 Task: In the  document minutes.docx Insert page numer 'on top of the page' change page color to  'Light Brown'. Write company name: Ramsons
Action: Mouse moved to (293, 397)
Screenshot: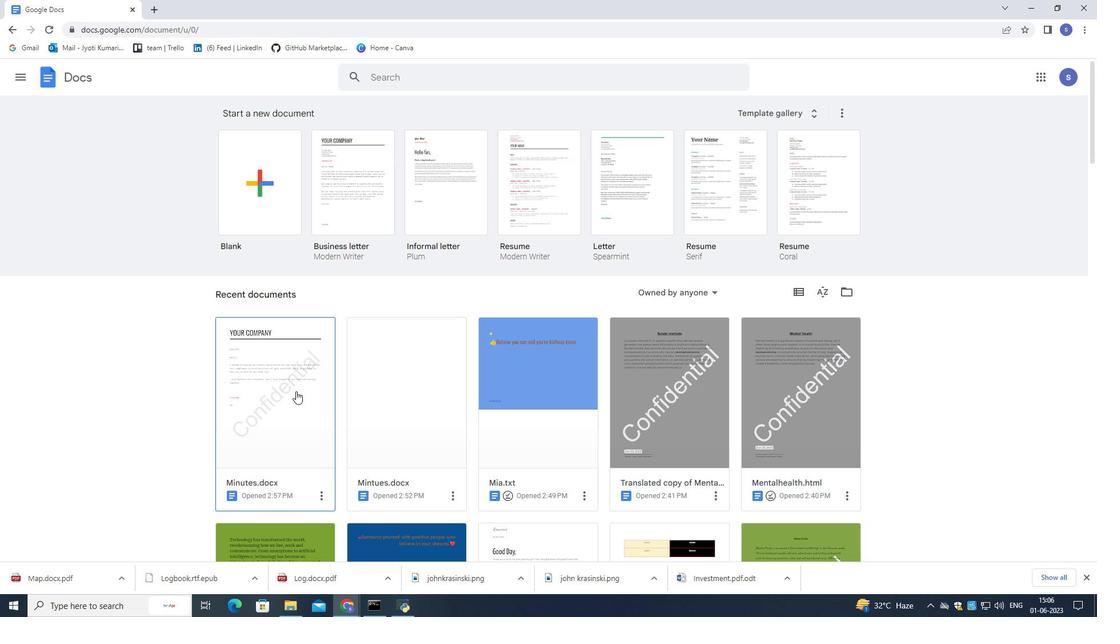 
Action: Mouse pressed left at (293, 397)
Screenshot: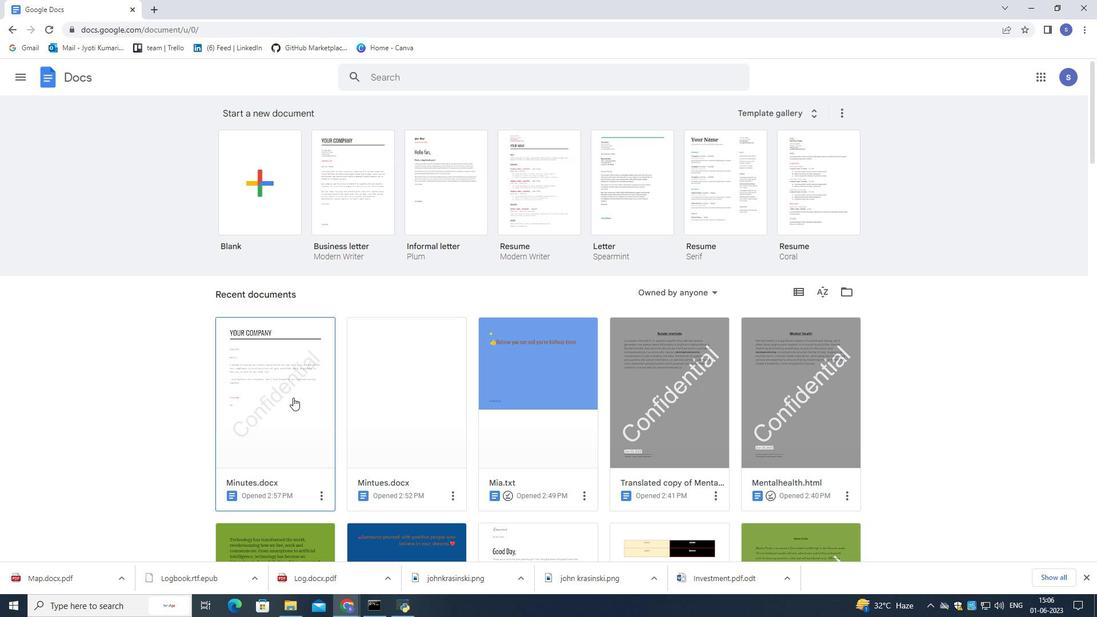 
Action: Mouse moved to (292, 397)
Screenshot: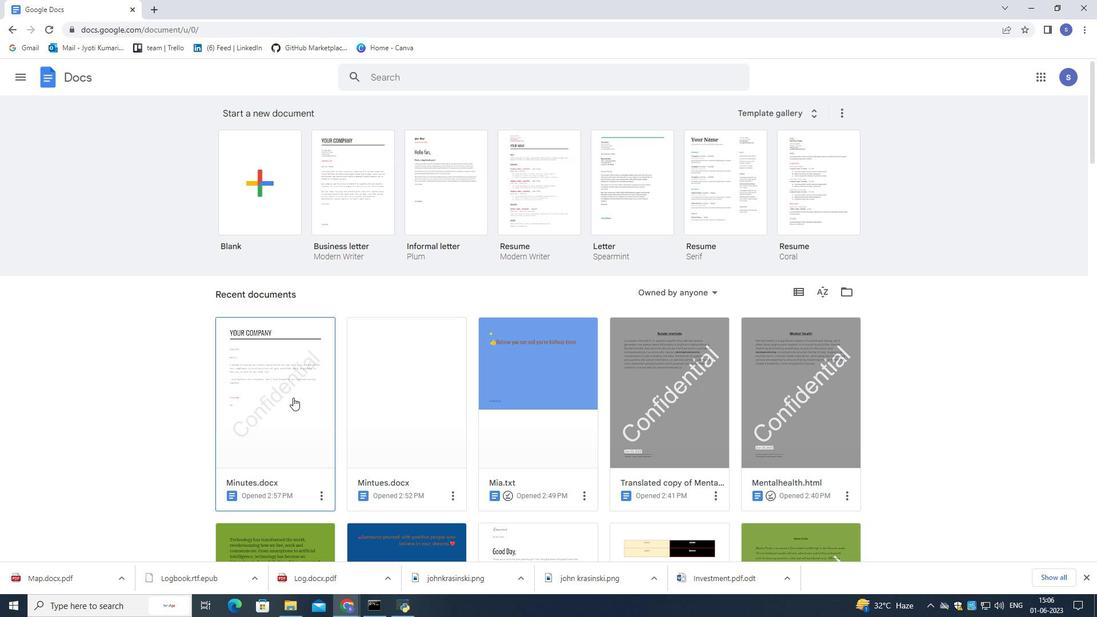 
Action: Mouse pressed left at (292, 397)
Screenshot: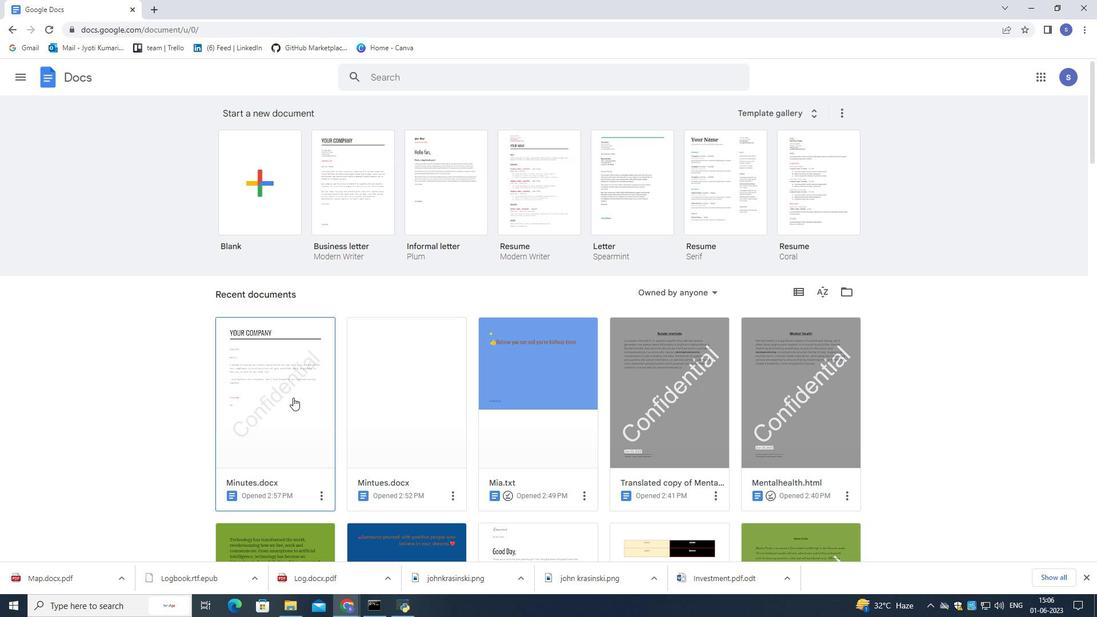 
Action: Mouse moved to (130, 81)
Screenshot: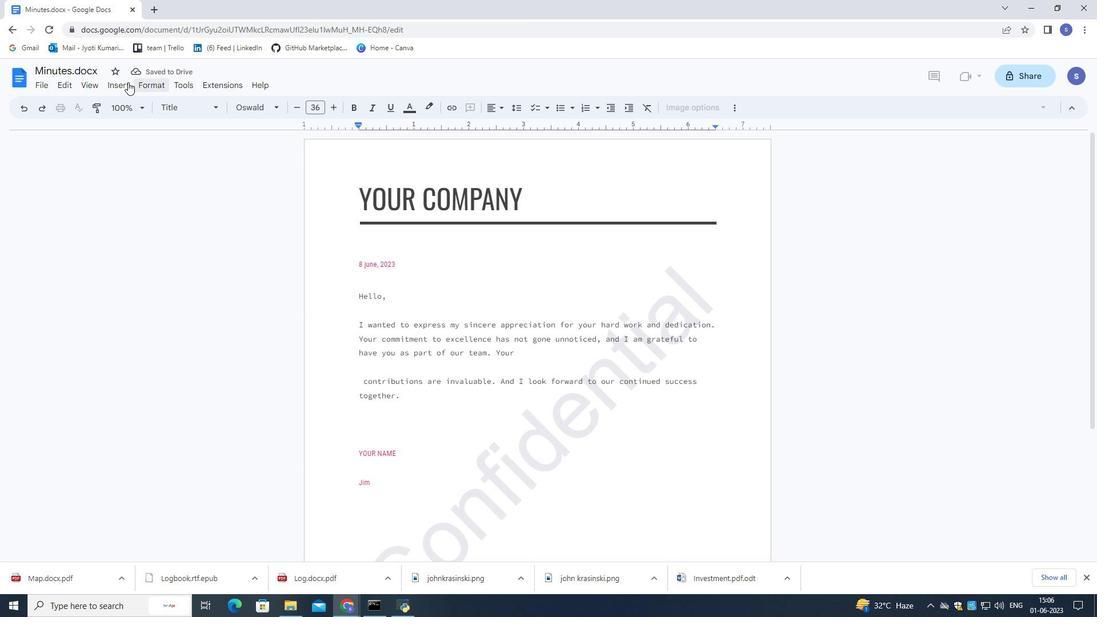 
Action: Mouse pressed left at (130, 81)
Screenshot: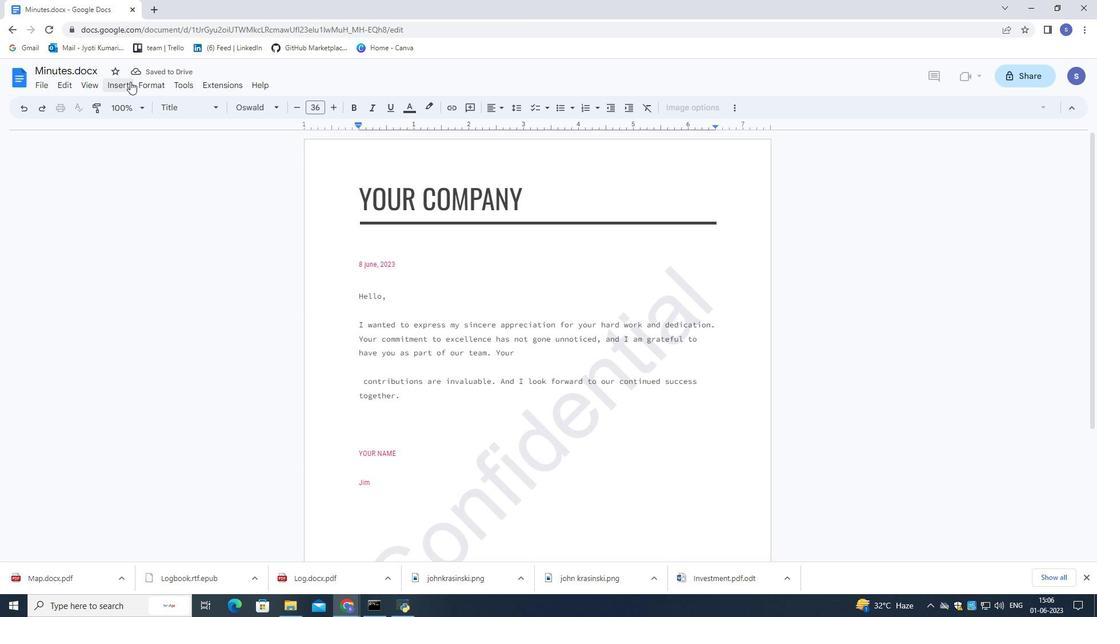 
Action: Mouse moved to (307, 414)
Screenshot: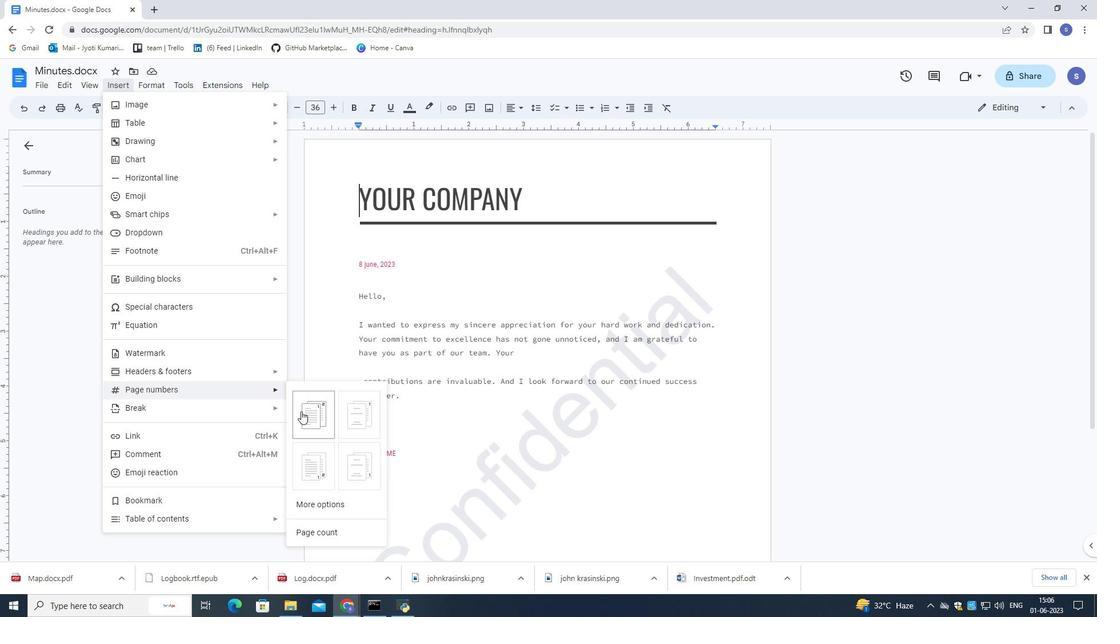 
Action: Mouse pressed left at (307, 414)
Screenshot: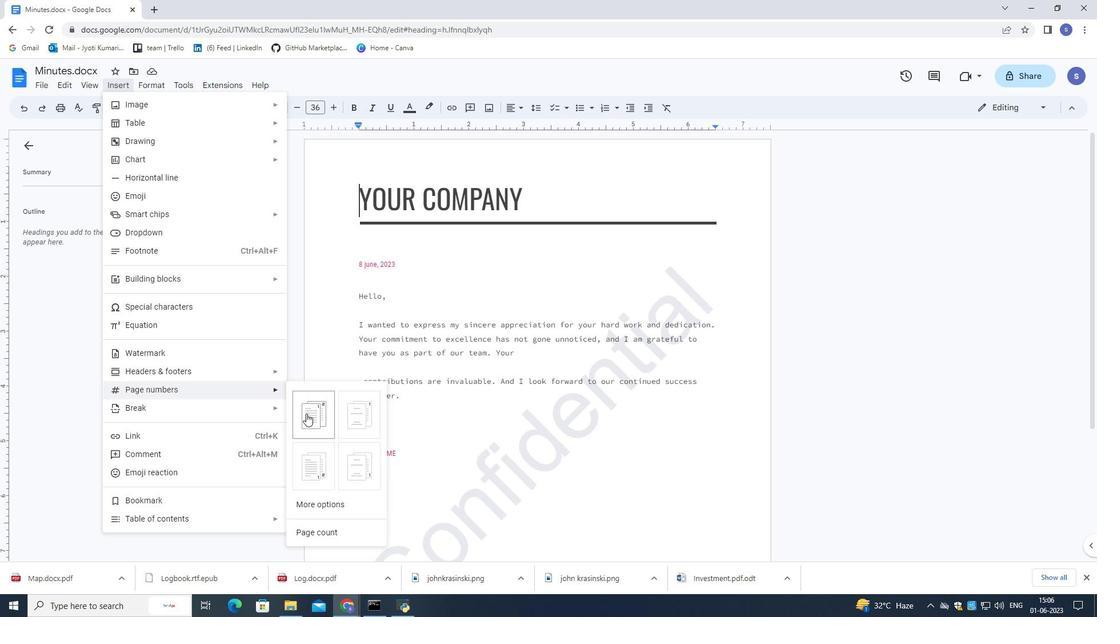 
Action: Mouse moved to (489, 324)
Screenshot: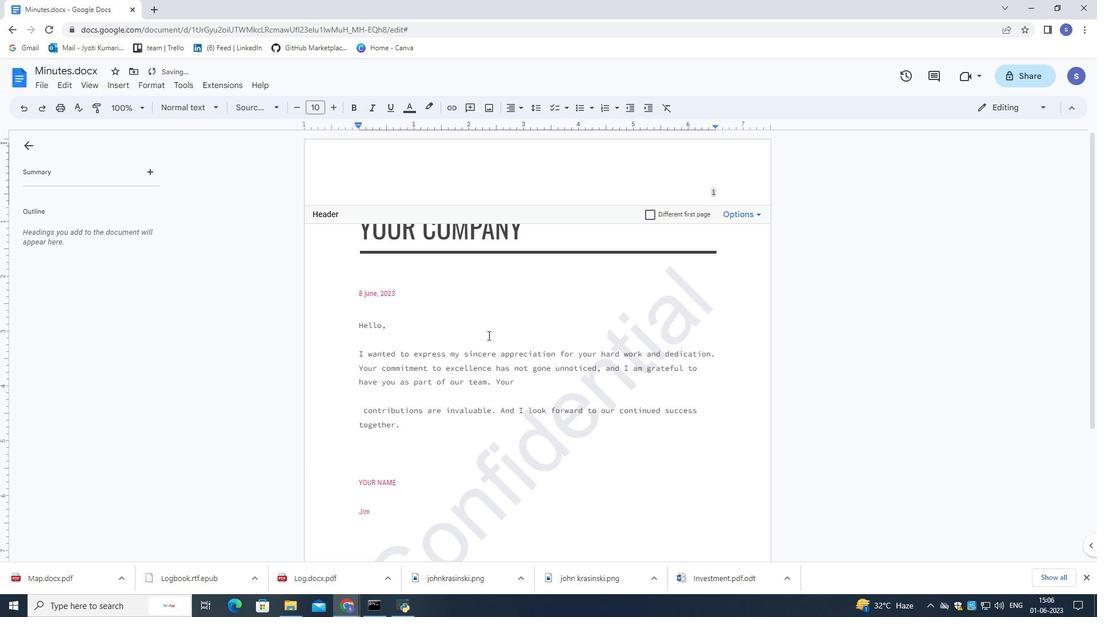 
Action: Mouse pressed left at (489, 324)
Screenshot: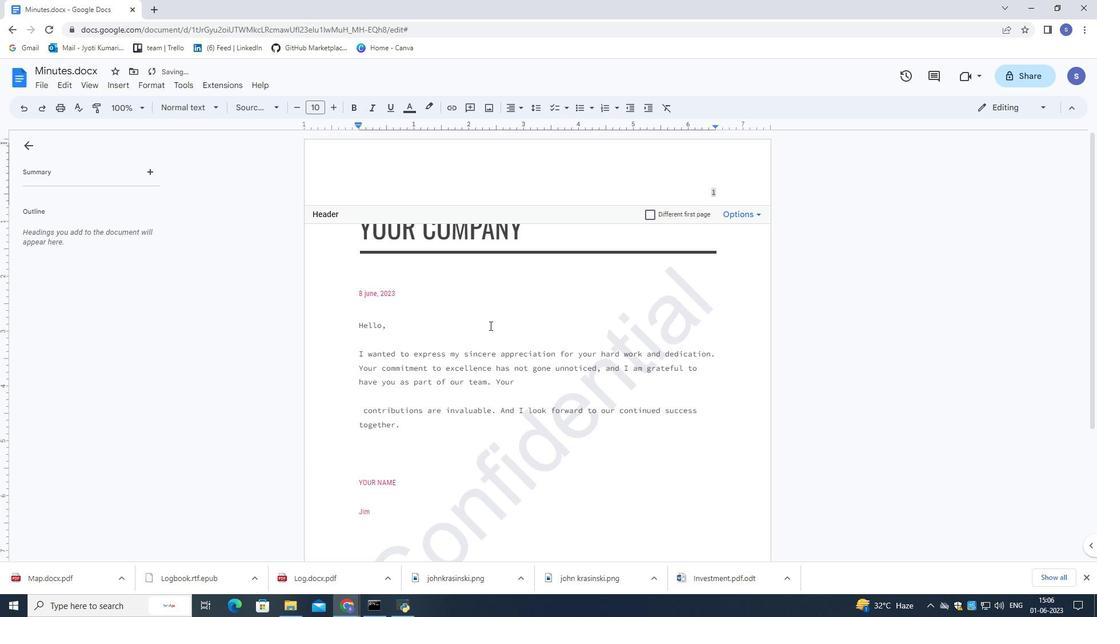 
Action: Mouse moved to (40, 86)
Screenshot: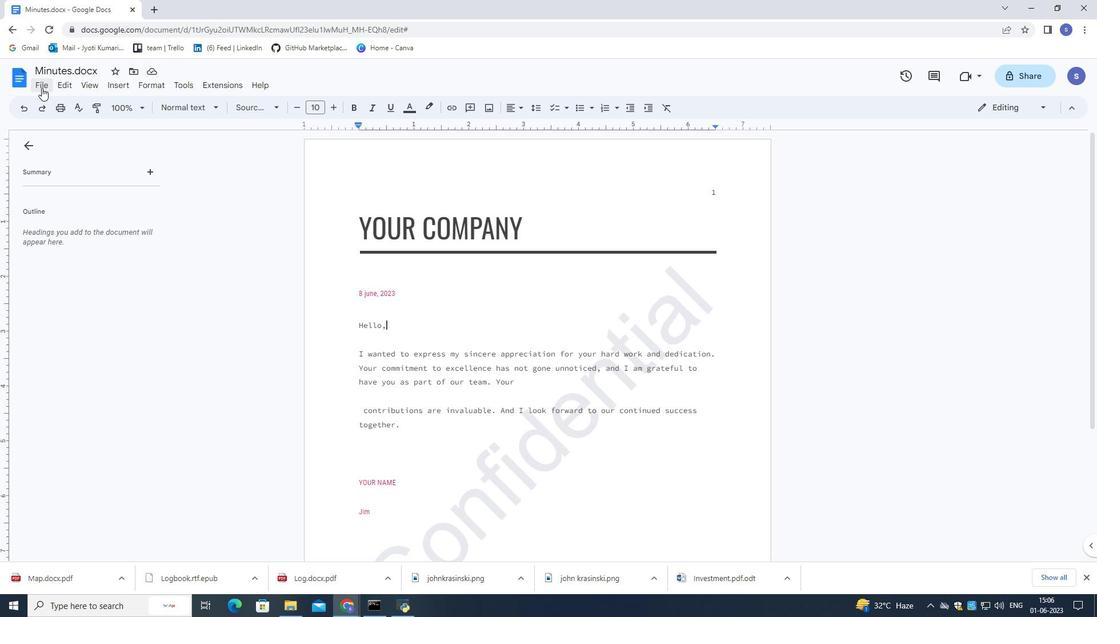 
Action: Mouse pressed left at (40, 86)
Screenshot: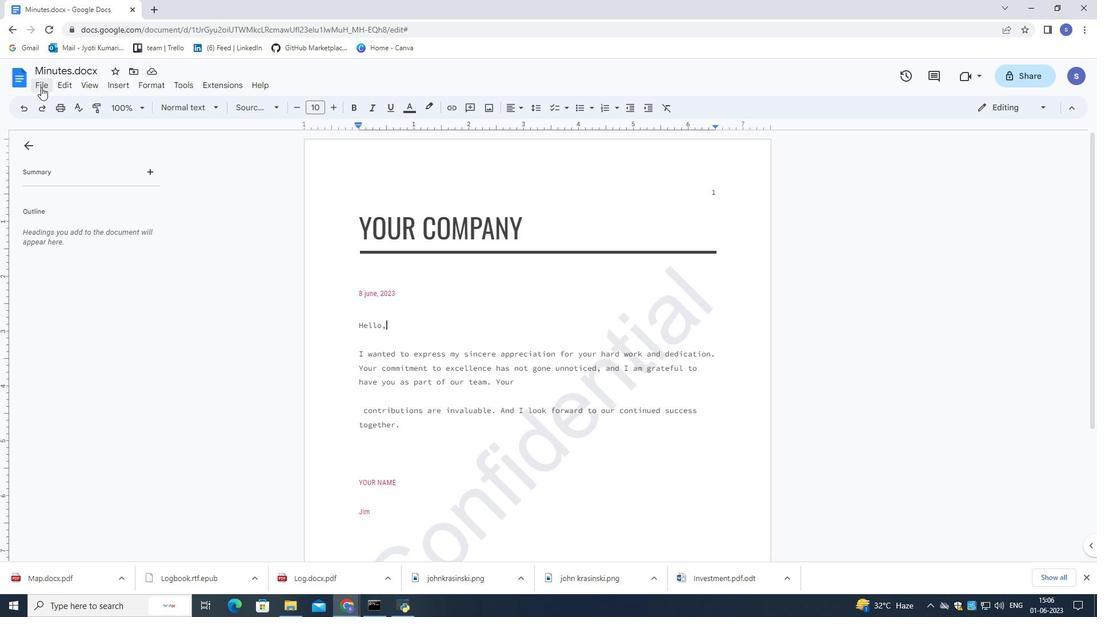 
Action: Mouse moved to (85, 398)
Screenshot: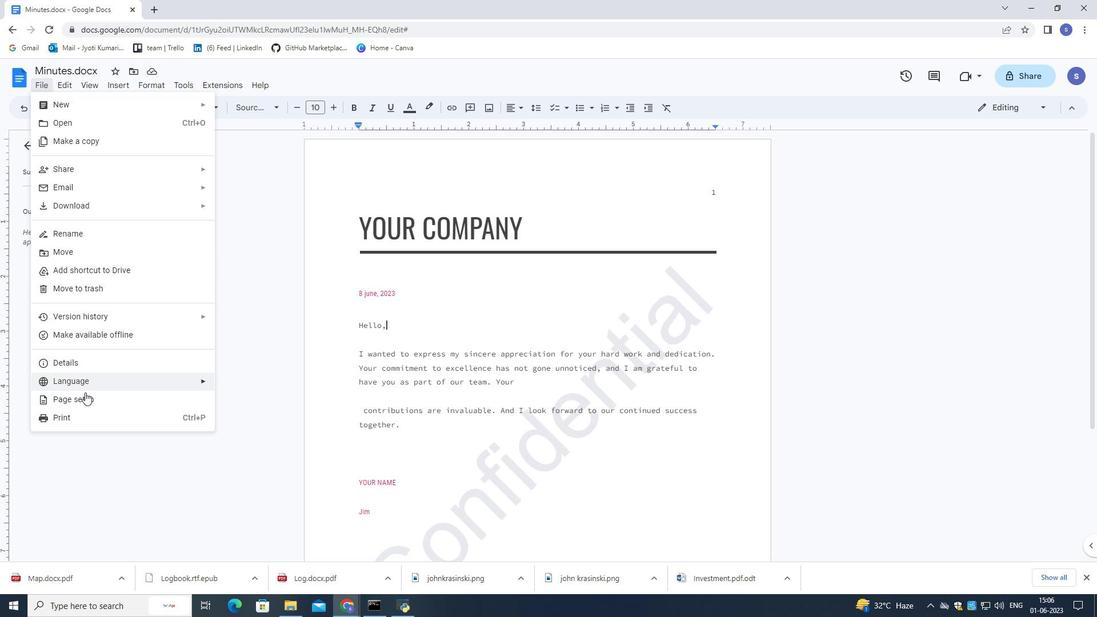 
Action: Mouse pressed left at (85, 398)
Screenshot: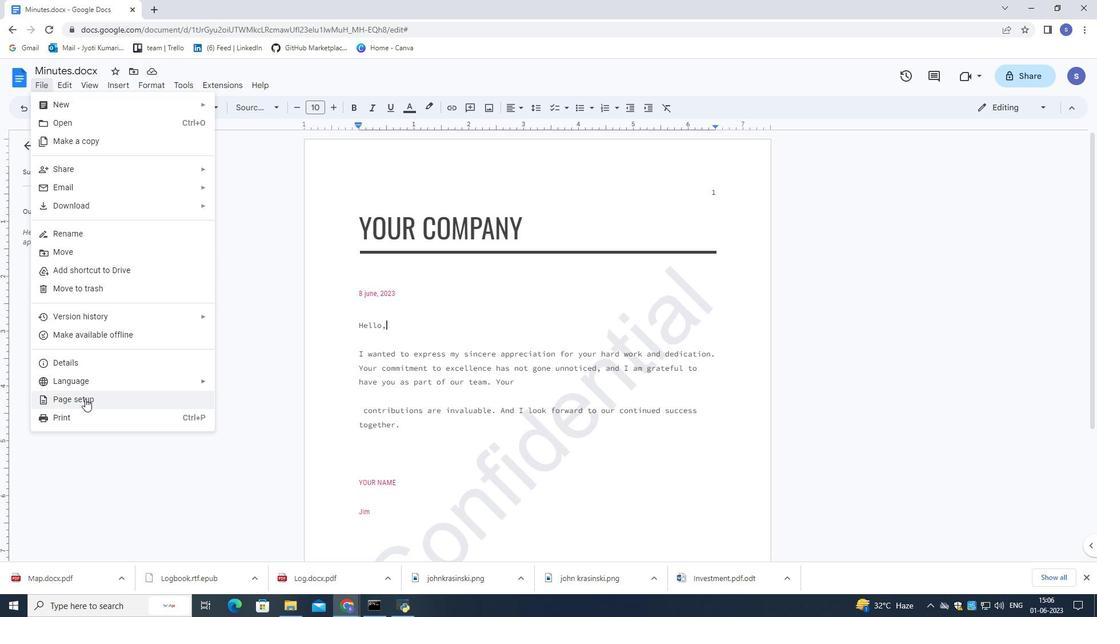 
Action: Mouse pressed left at (85, 398)
Screenshot: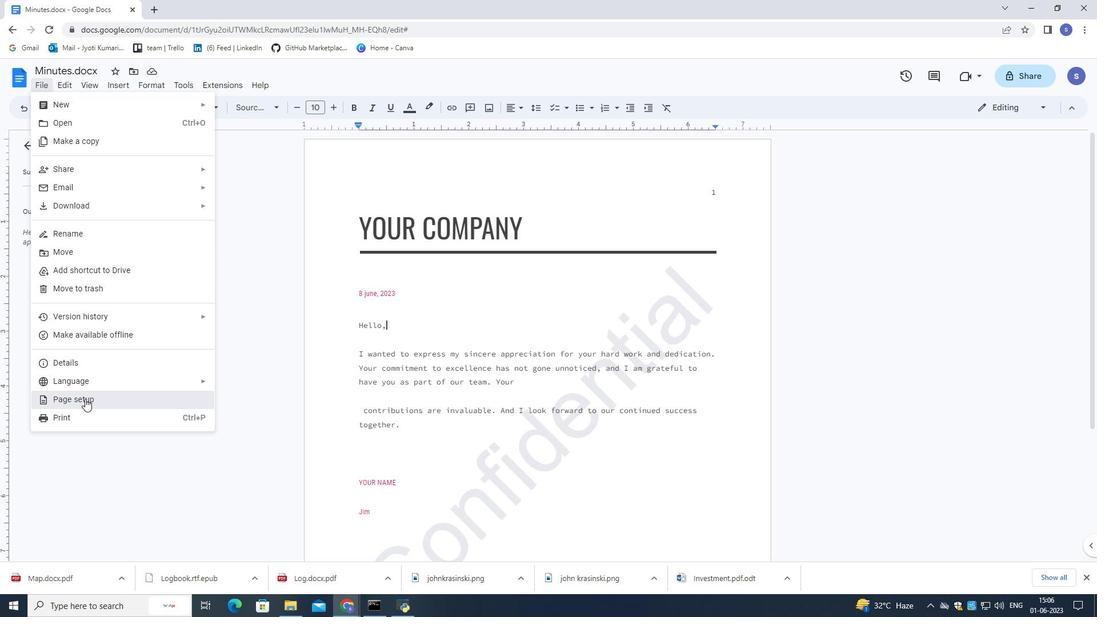 
Action: Mouse moved to (453, 381)
Screenshot: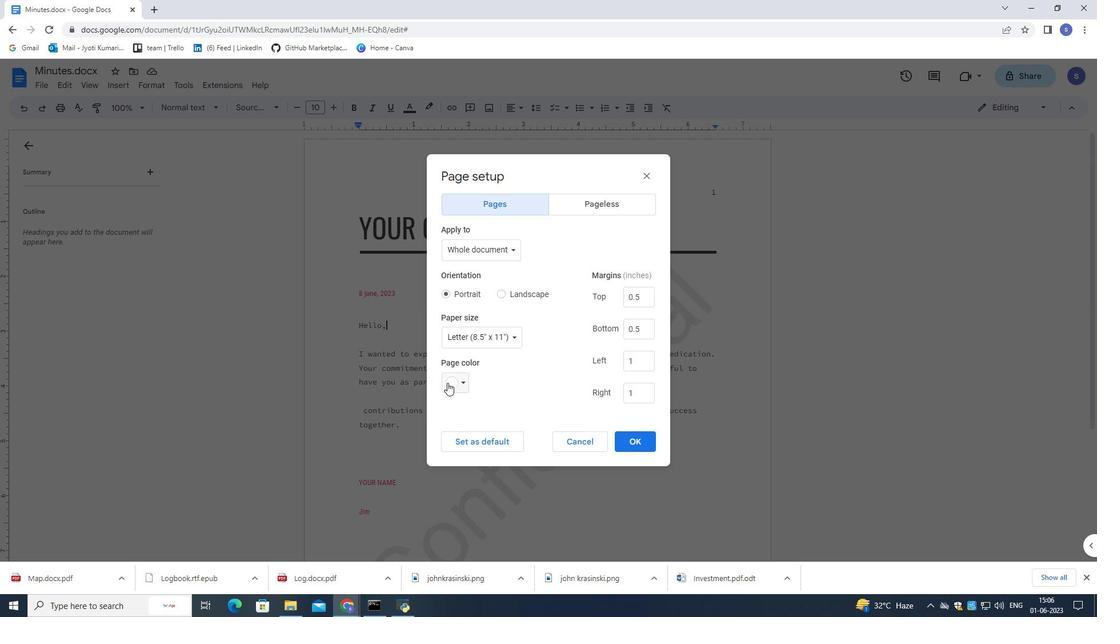 
Action: Mouse pressed left at (453, 381)
Screenshot: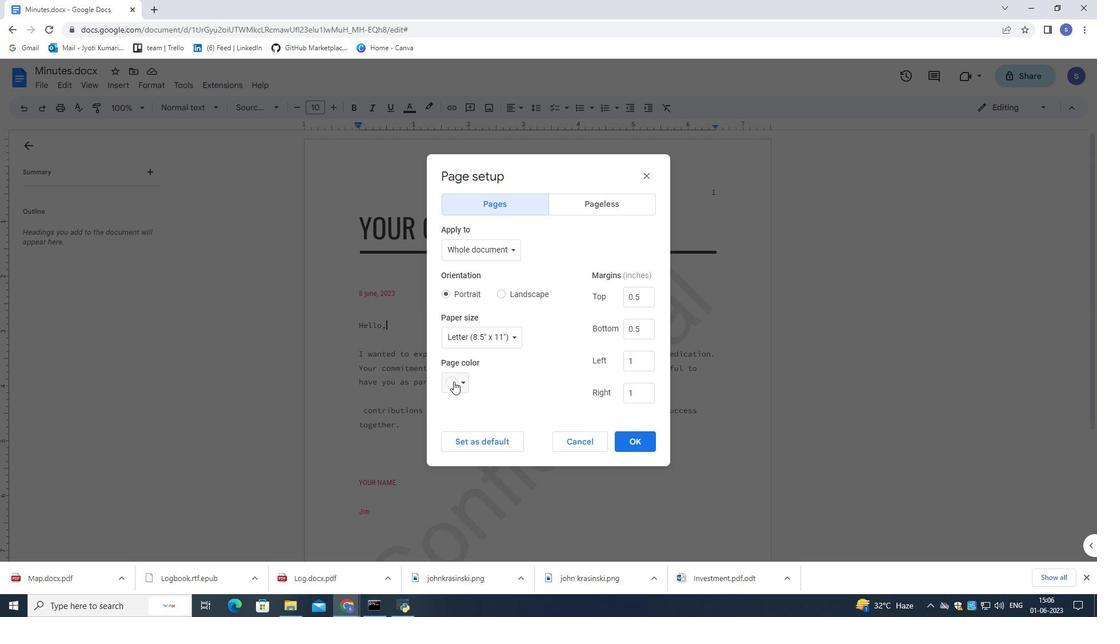 
Action: Mouse moved to (492, 508)
Screenshot: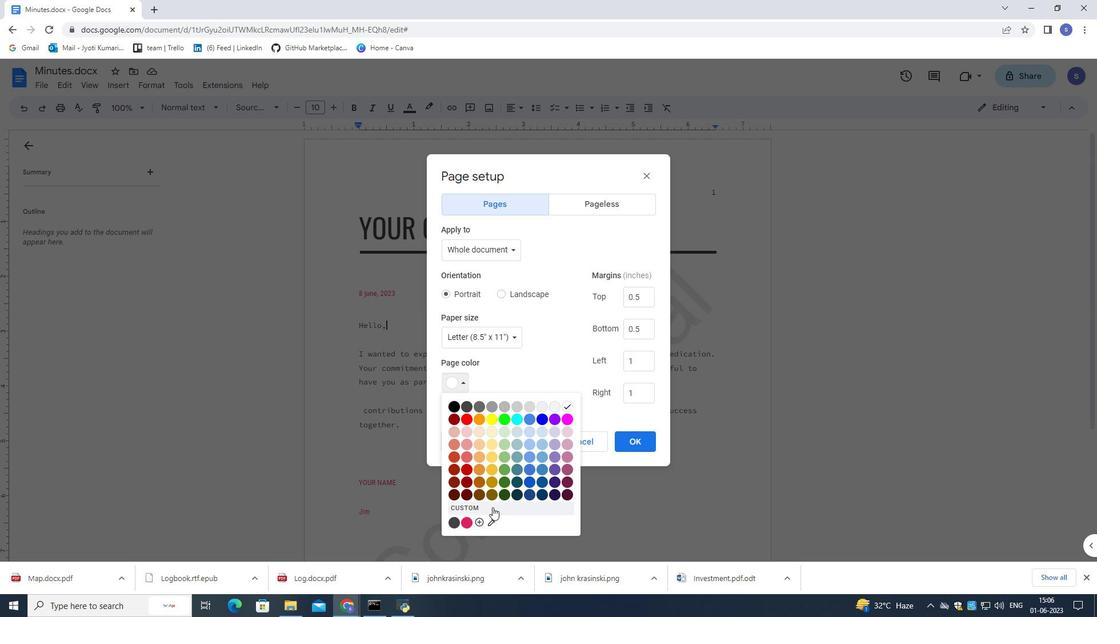 
Action: Mouse pressed left at (492, 508)
Screenshot: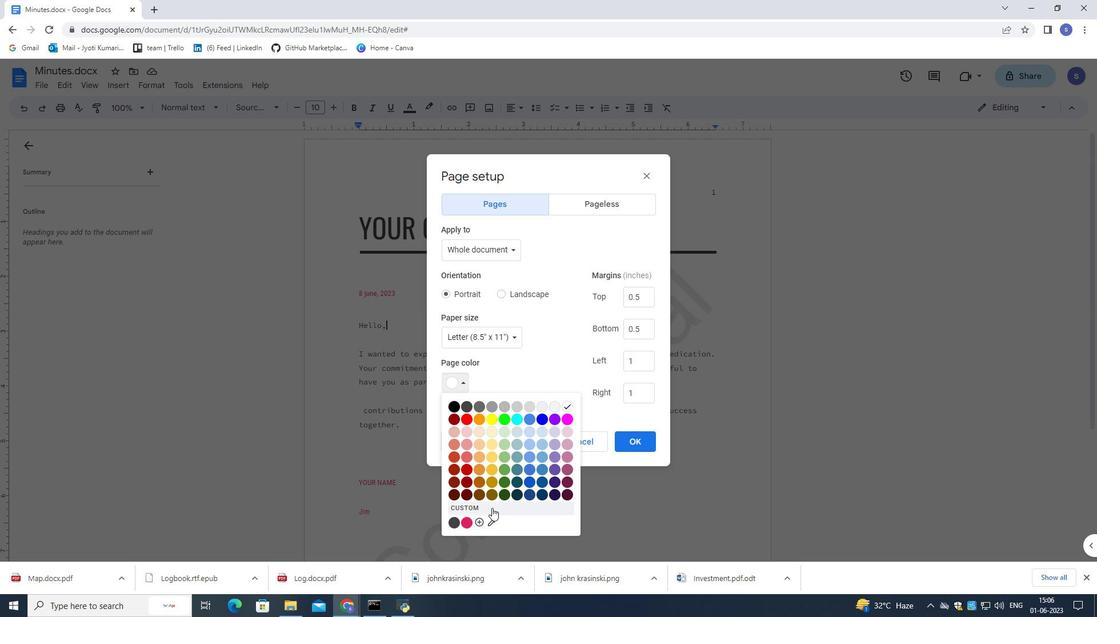 
Action: Mouse moved to (560, 320)
Screenshot: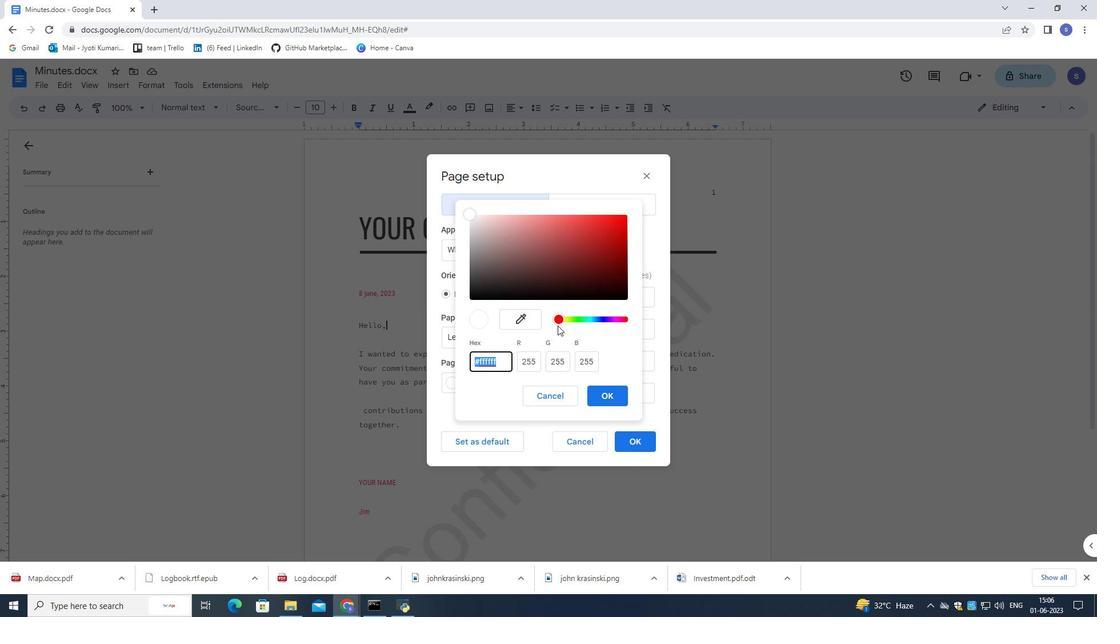 
Action: Mouse pressed left at (560, 320)
Screenshot: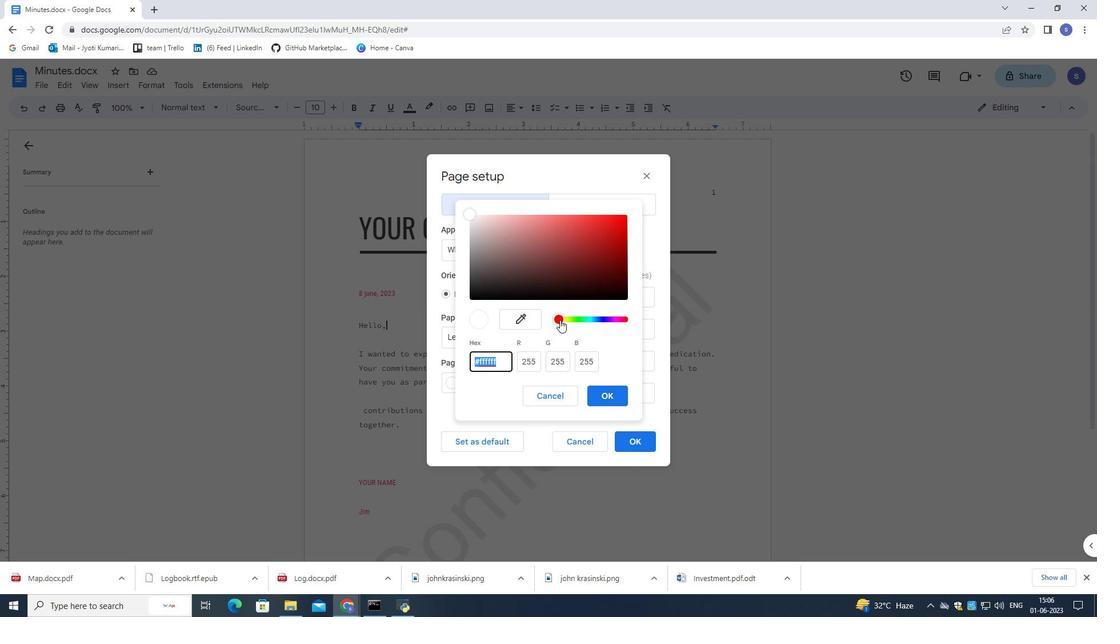 
Action: Mouse moved to (612, 247)
Screenshot: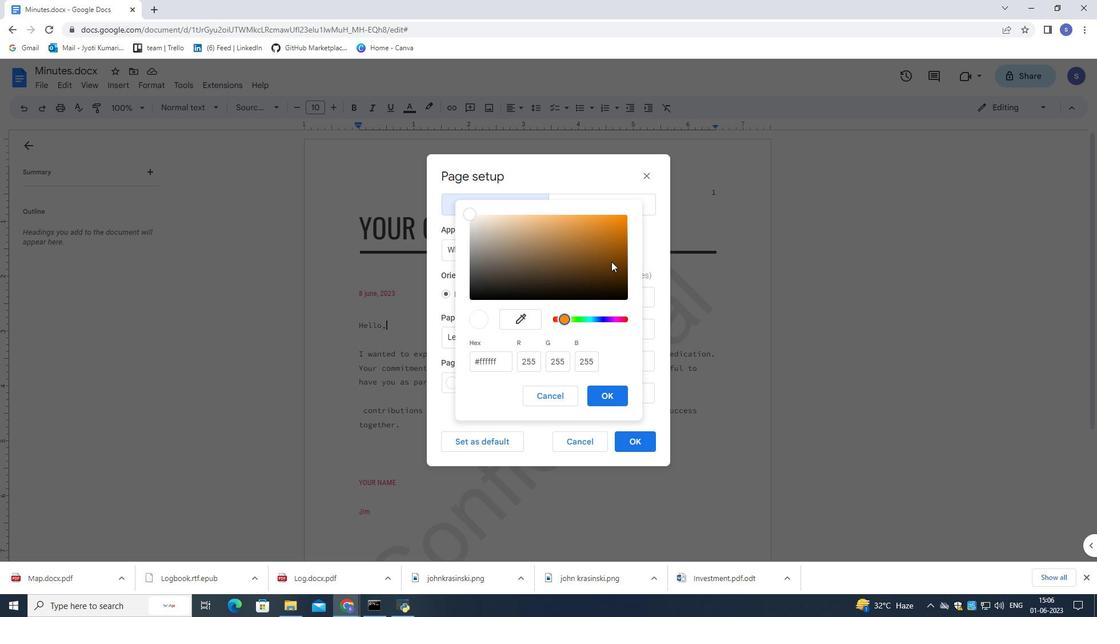 
Action: Mouse pressed left at (612, 247)
Screenshot: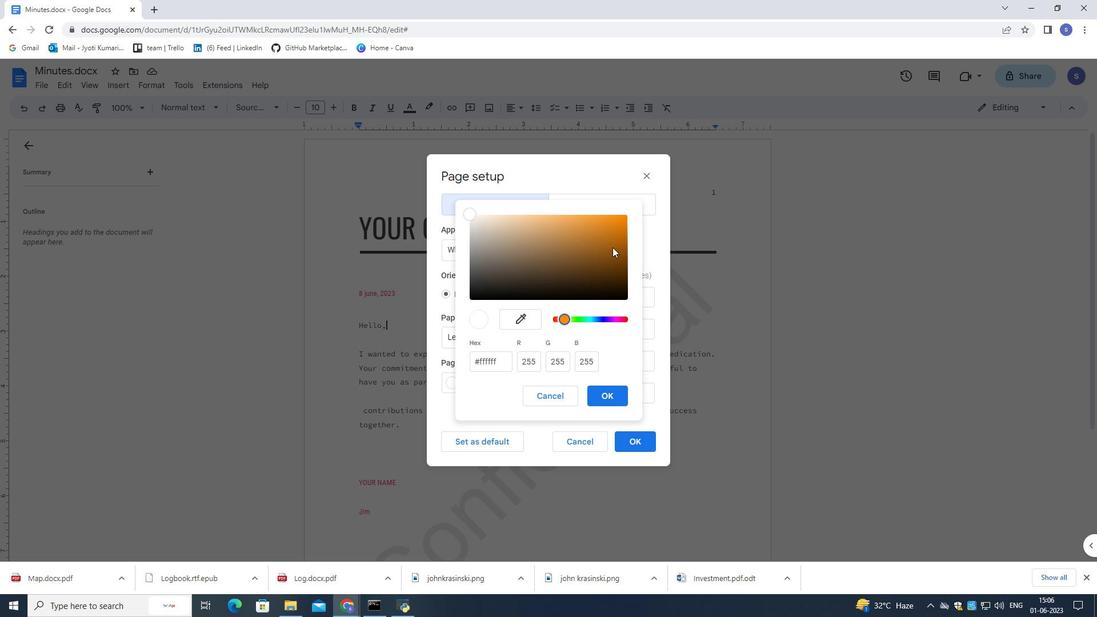 
Action: Mouse moved to (612, 398)
Screenshot: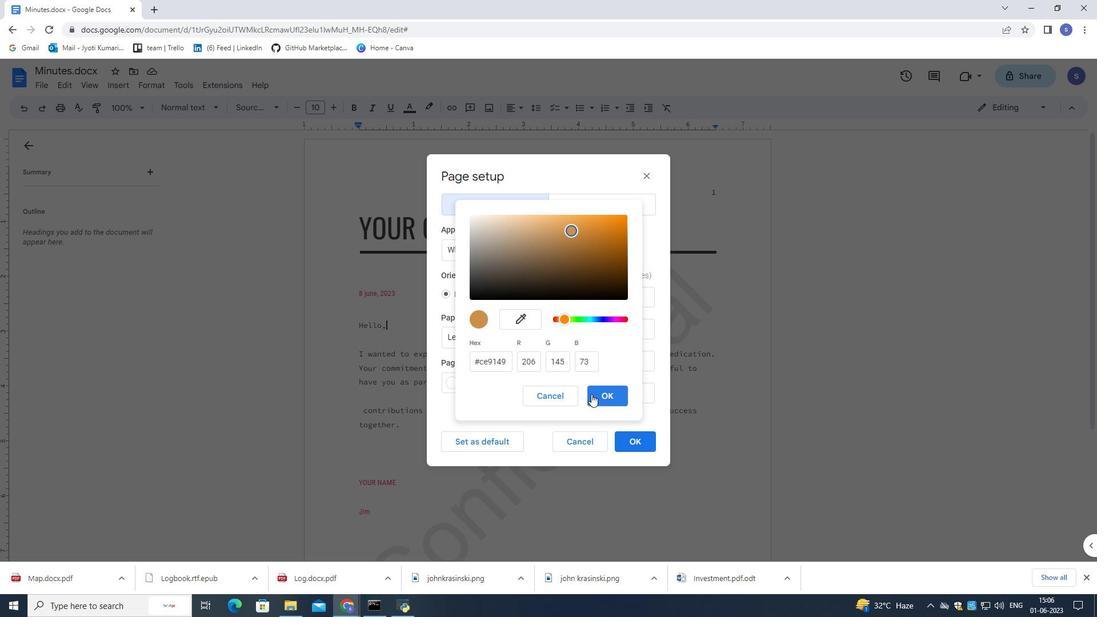 
Action: Mouse pressed left at (612, 398)
Screenshot: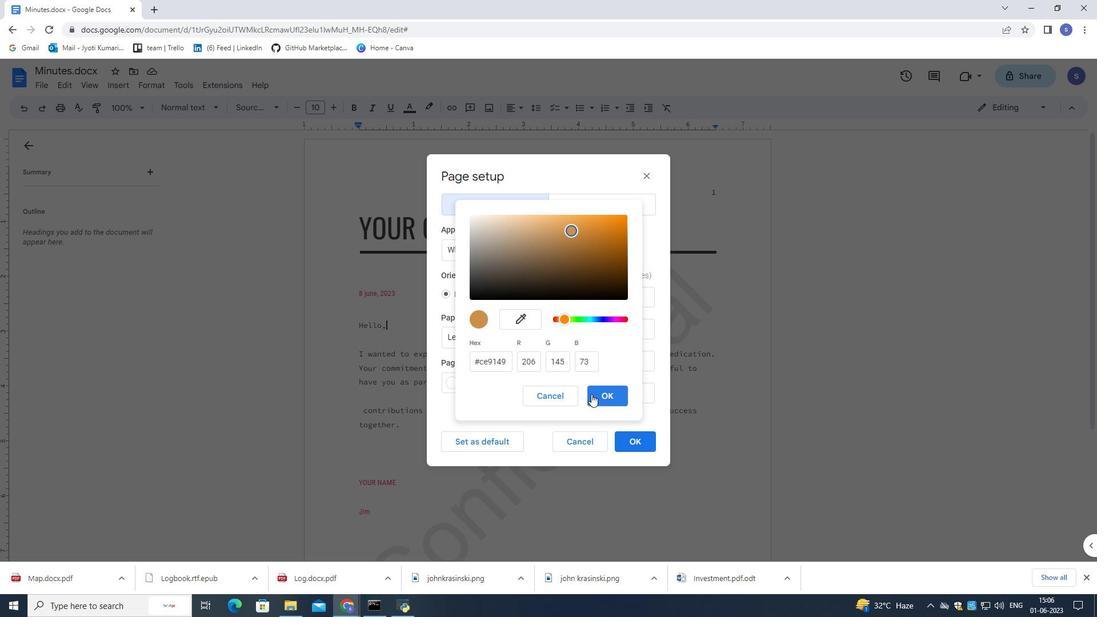 
Action: Mouse moved to (640, 442)
Screenshot: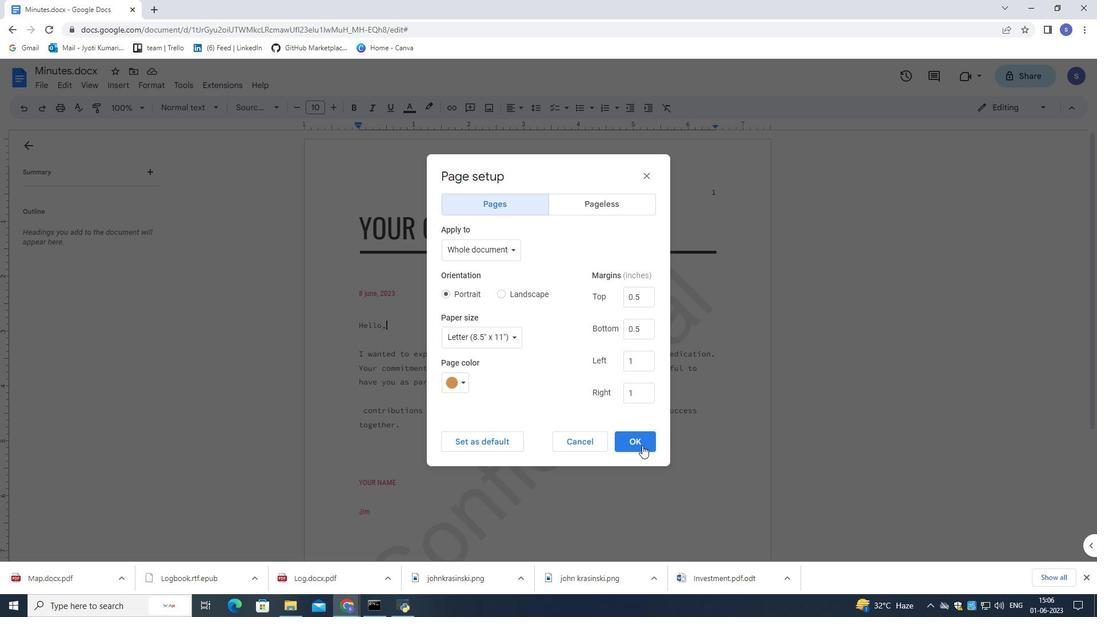 
Action: Mouse pressed left at (640, 442)
Screenshot: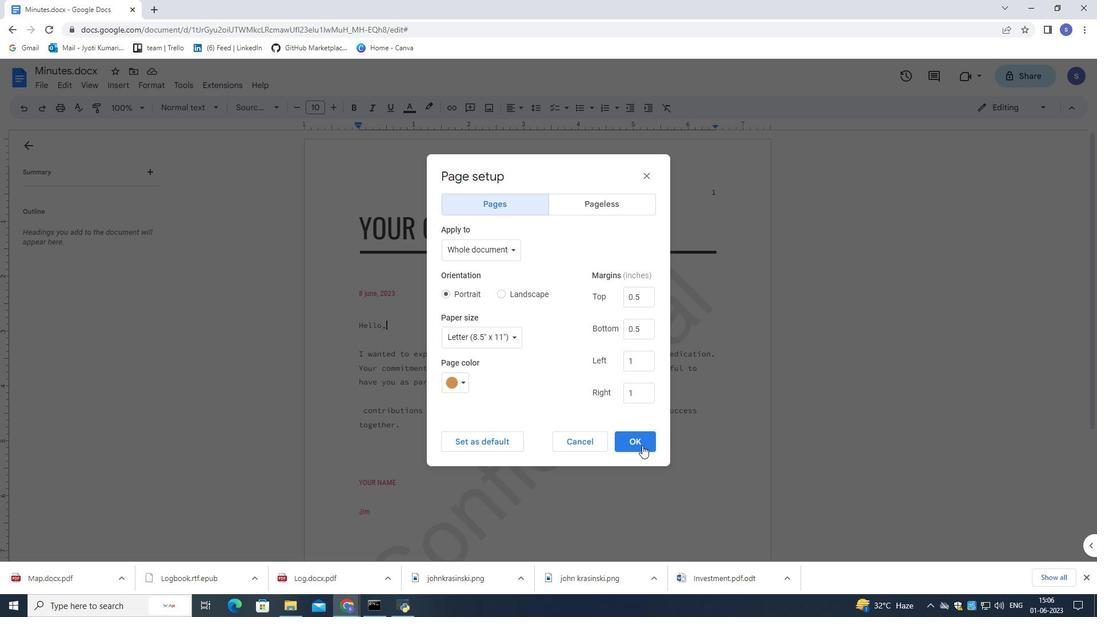 
Action: Mouse moved to (534, 225)
Screenshot: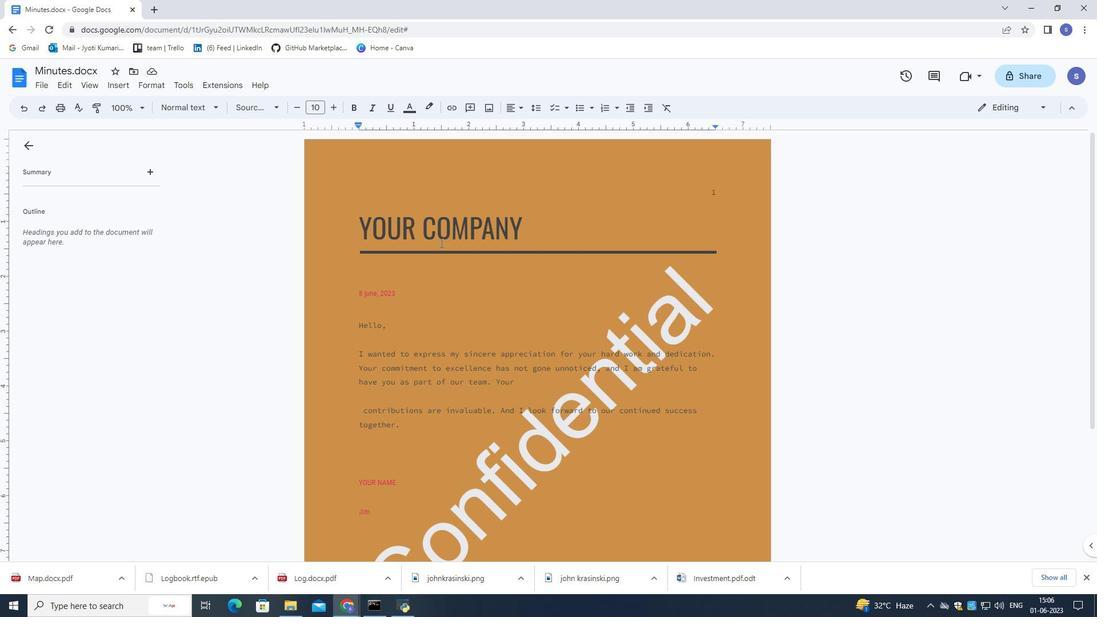 
Action: Mouse pressed left at (534, 225)
Screenshot: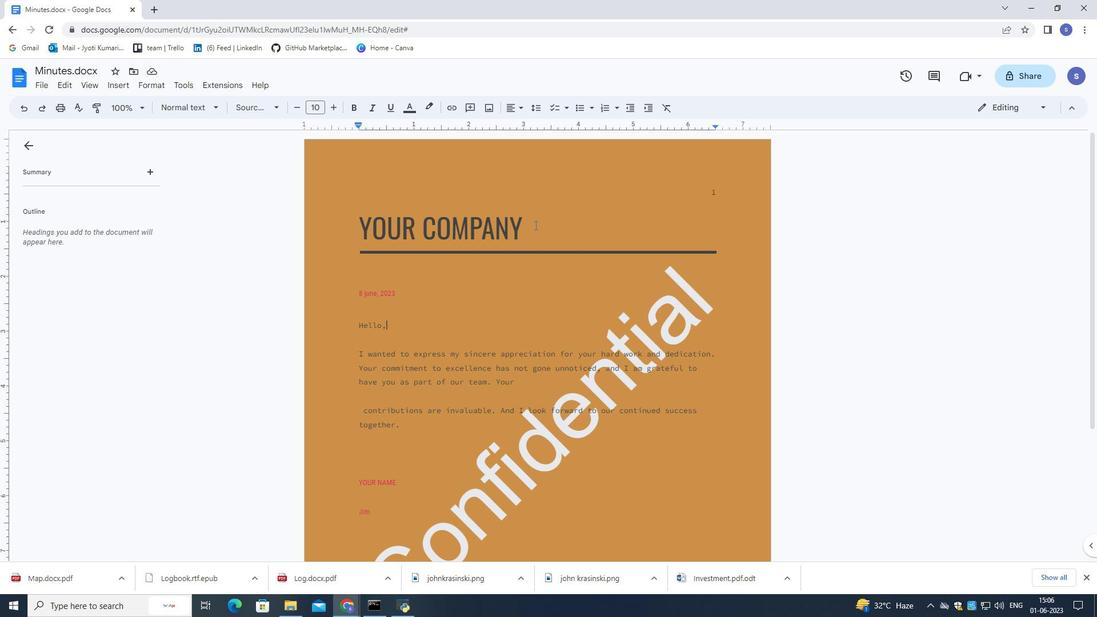 
Action: Mouse pressed left at (534, 225)
Screenshot: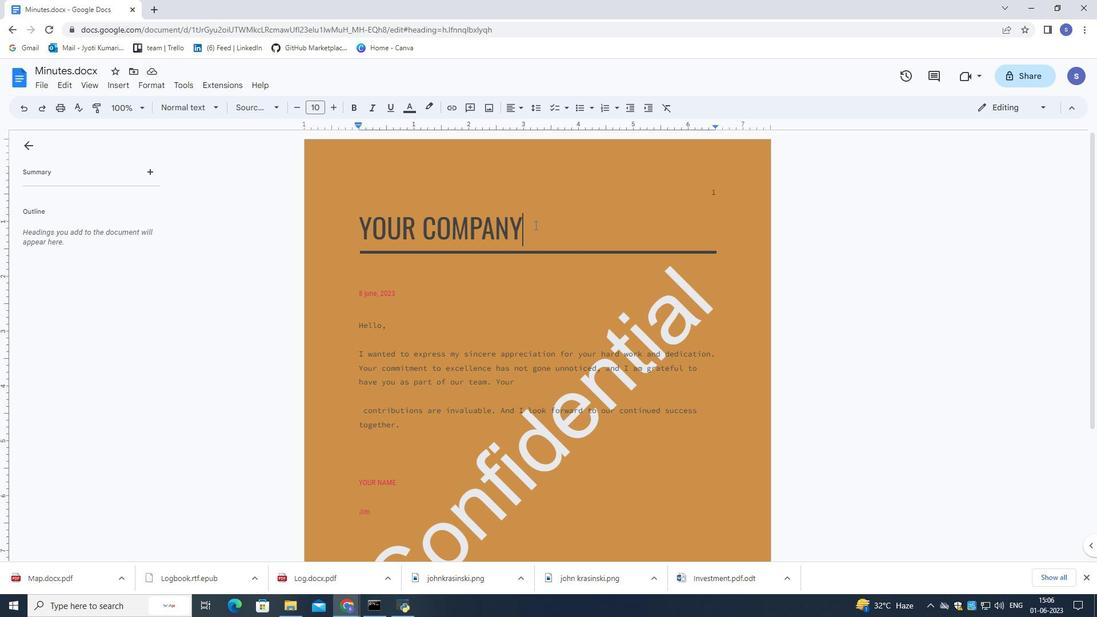 
Action: Mouse pressed left at (534, 225)
Screenshot: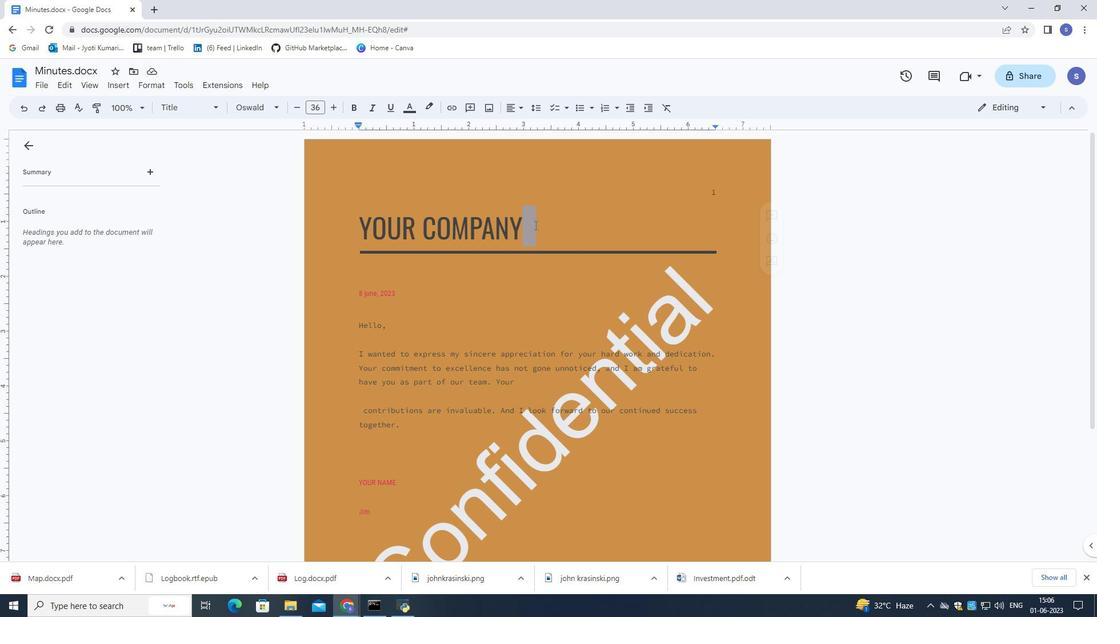 
Action: Mouse moved to (537, 220)
Screenshot: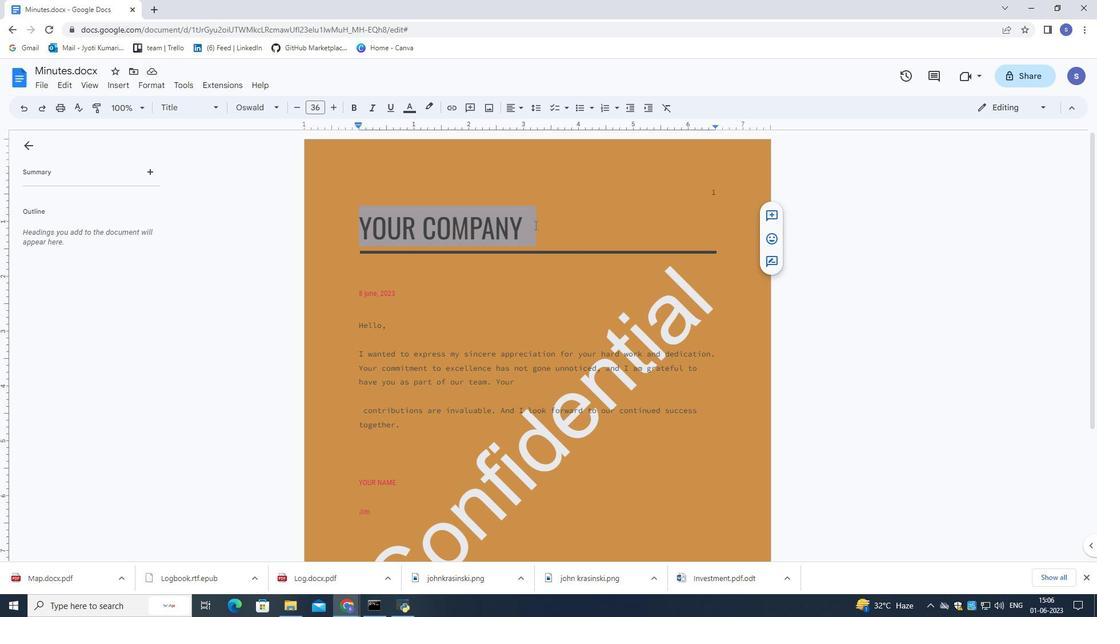 
Action: Key pressed <Key.shift>Ramsons<Key.left><Key.left><Key.right><Key.right><Key.backspace><Key.backspace><Key.backspace><Key.backspace><Key.backspace><Key.backspace><Key.backspace><Key.backspace><Key.backspace><Key.backspace><Key.backspace><Key.backspace><Key.backspace><Key.backspace><Key.backspace><Key.backspace>r<Key.caps_lock>AMSONS
Screenshot: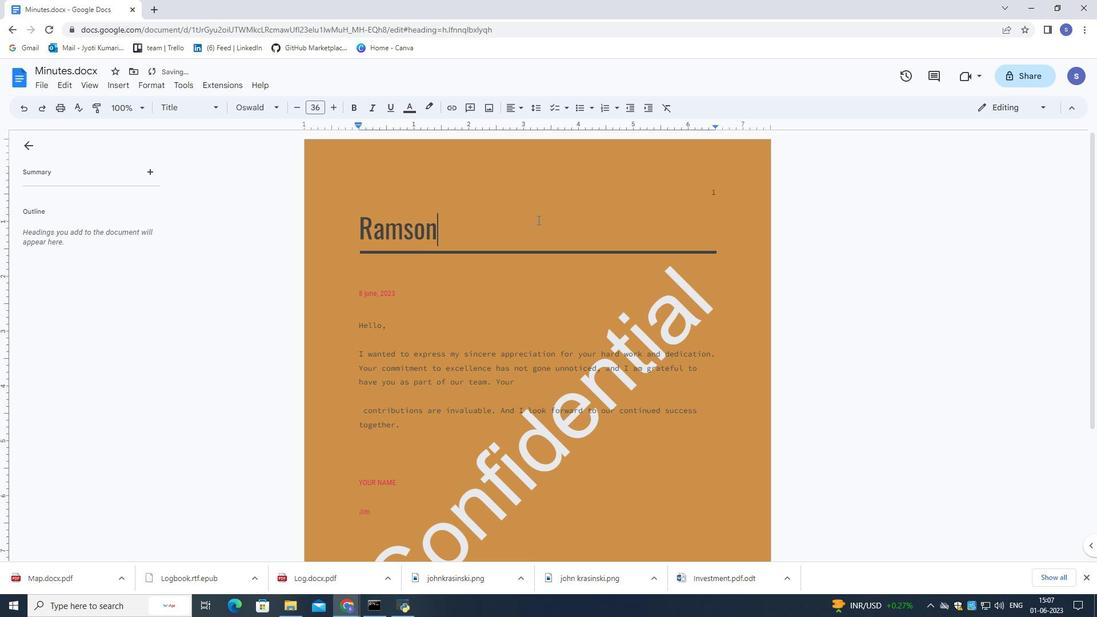 
Action: Mouse moved to (570, 158)
Screenshot: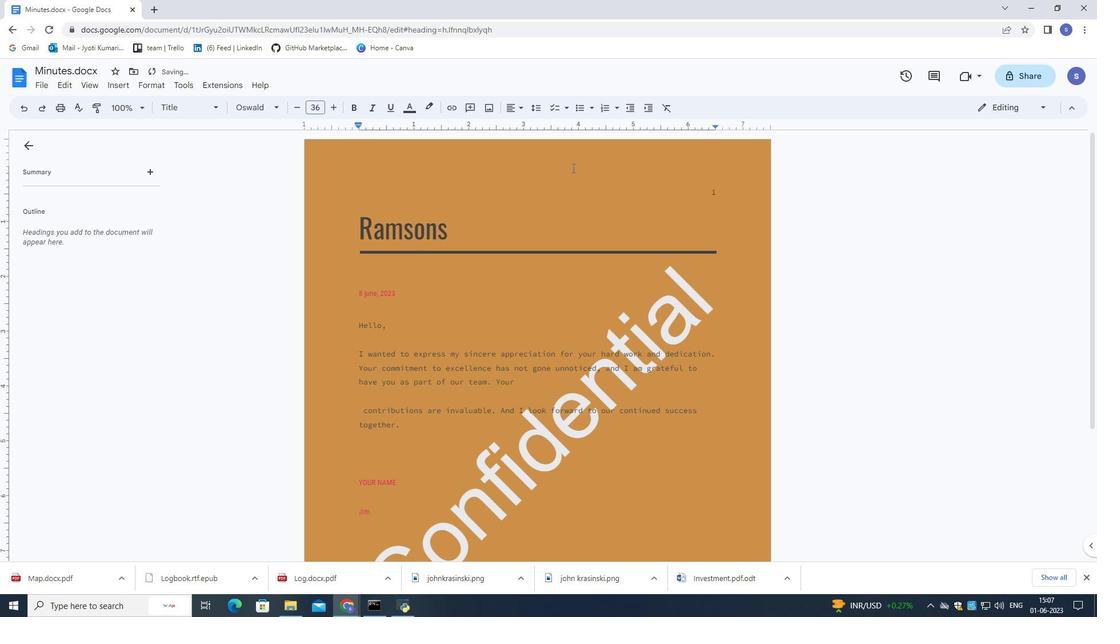 
Action: Mouse scrolled (570, 158) with delta (0, 0)
Screenshot: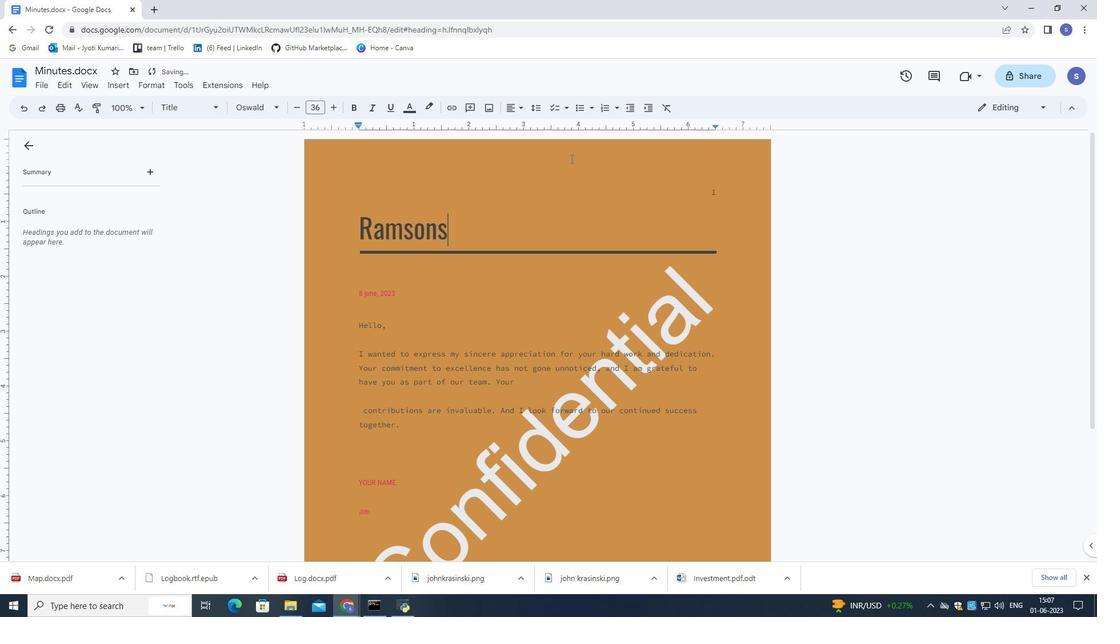 
Action: Mouse scrolled (570, 158) with delta (0, 0)
Screenshot: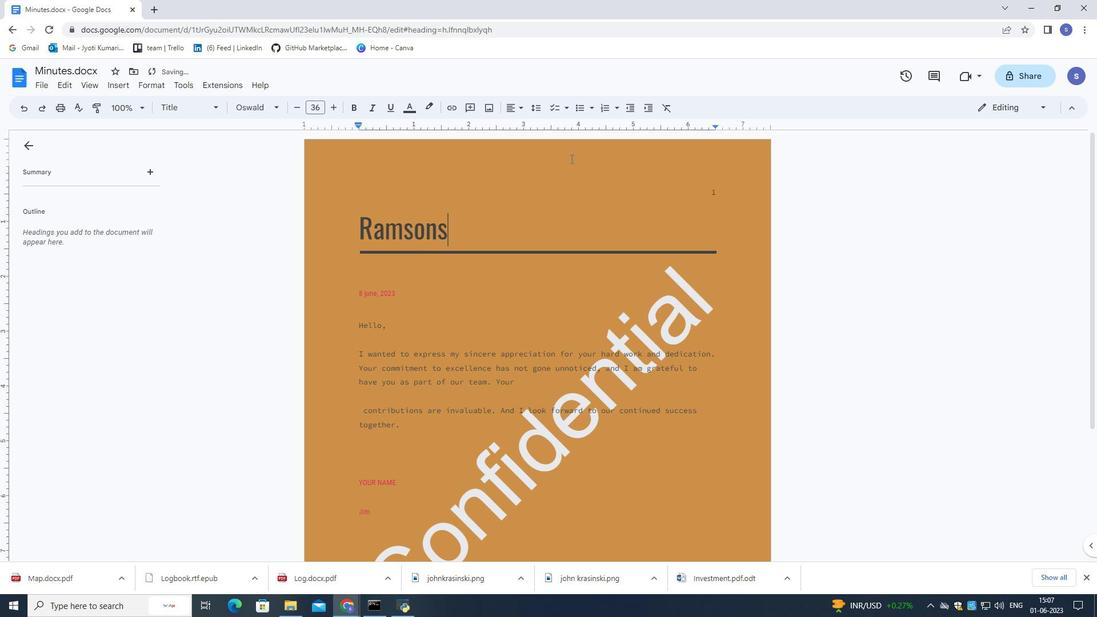 
Action: Mouse scrolled (570, 158) with delta (0, 0)
Screenshot: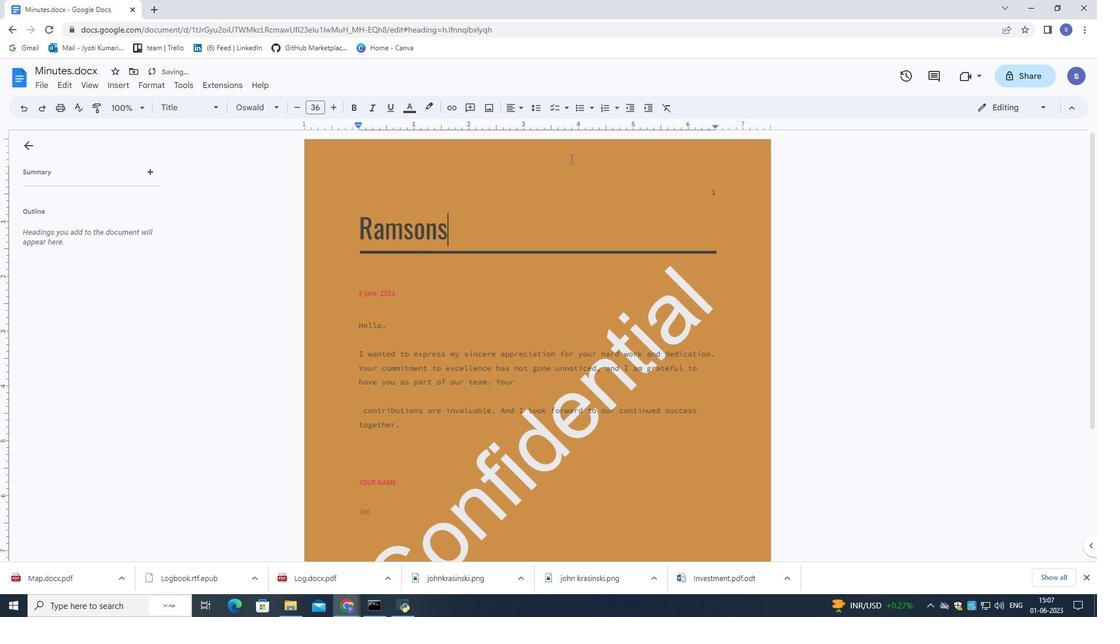 
Action: Mouse scrolled (570, 158) with delta (0, 0)
Screenshot: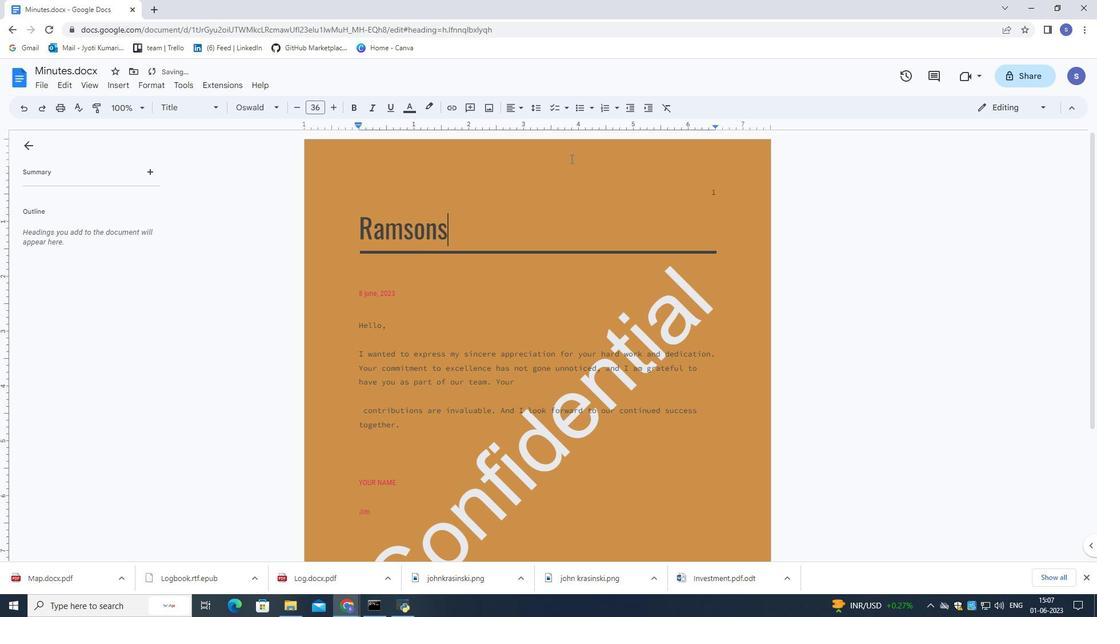 
Action: Mouse scrolled (570, 158) with delta (0, 0)
Screenshot: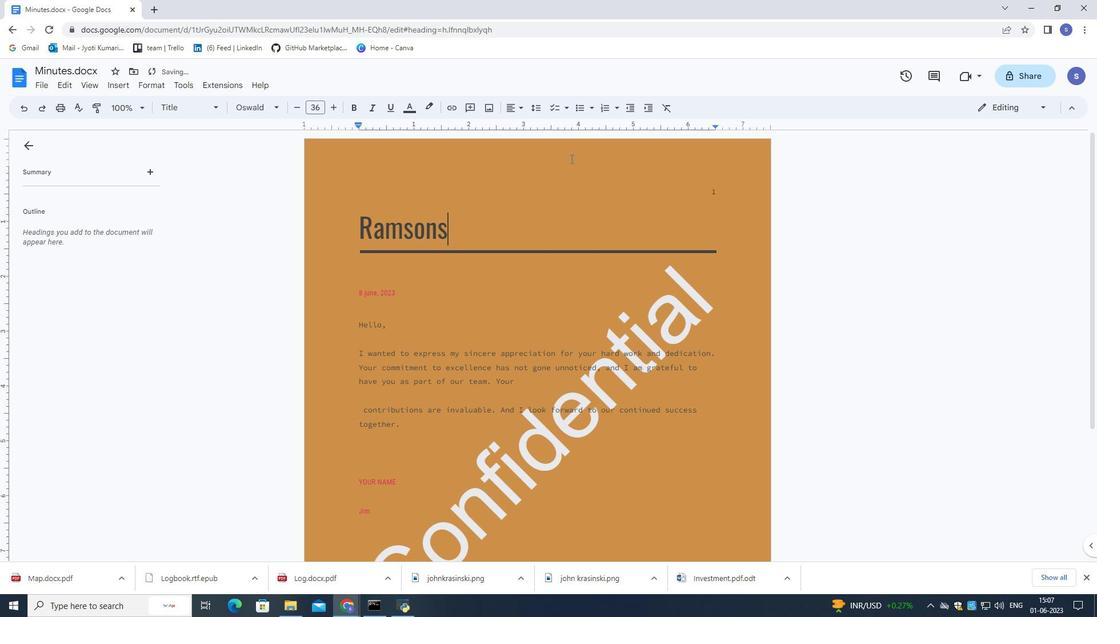 
Action: Mouse moved to (569, 158)
Screenshot: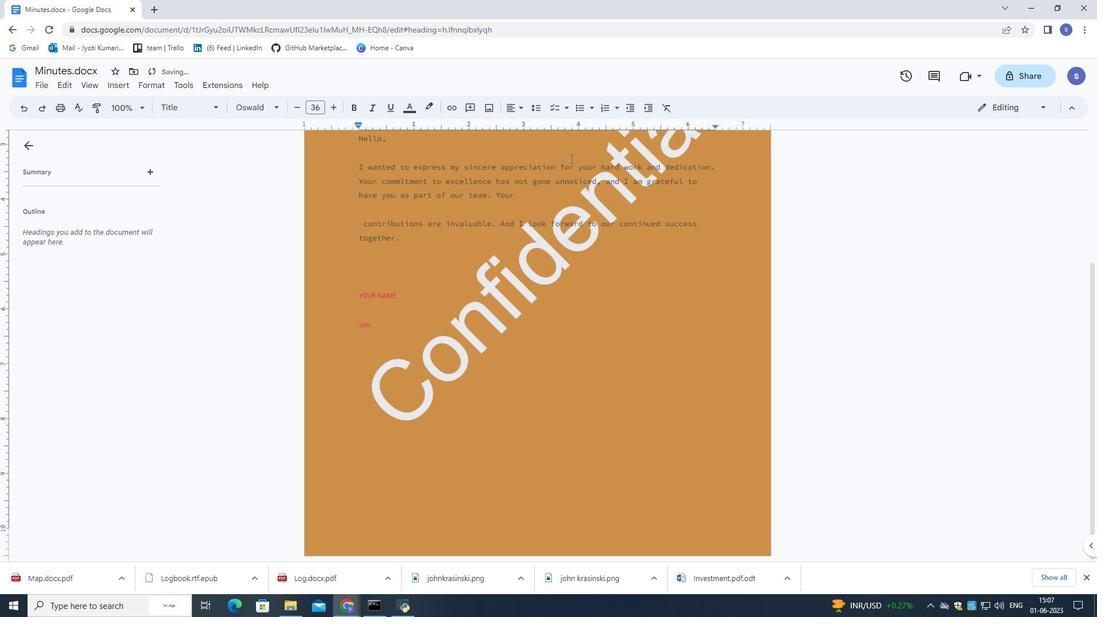 
Action: Mouse scrolled (569, 158) with delta (0, 0)
Screenshot: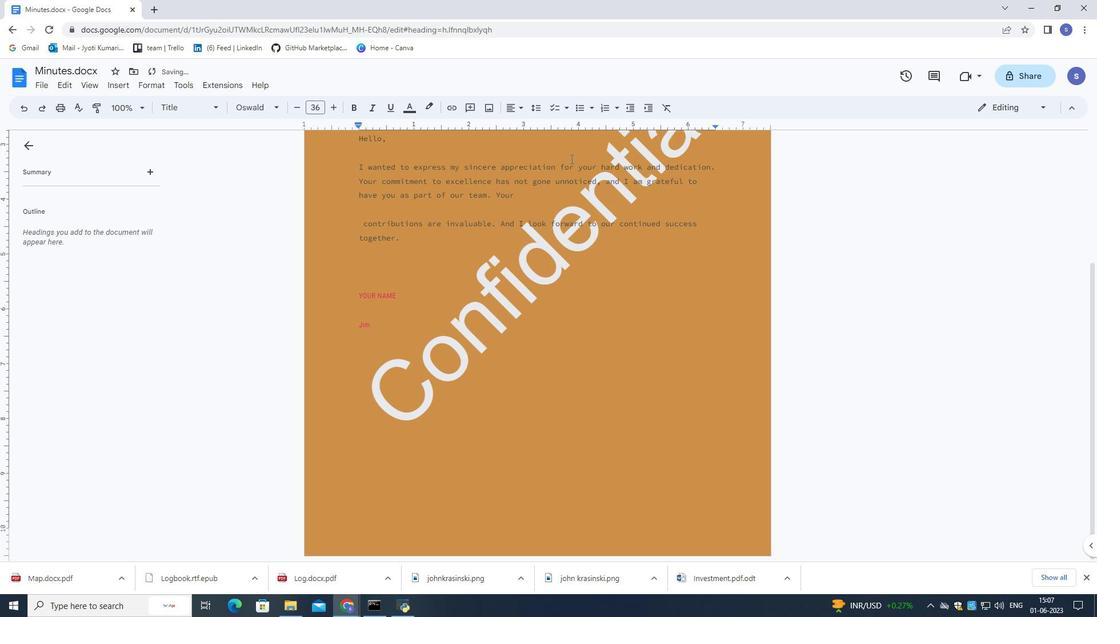 
Action: Mouse moved to (568, 158)
Screenshot: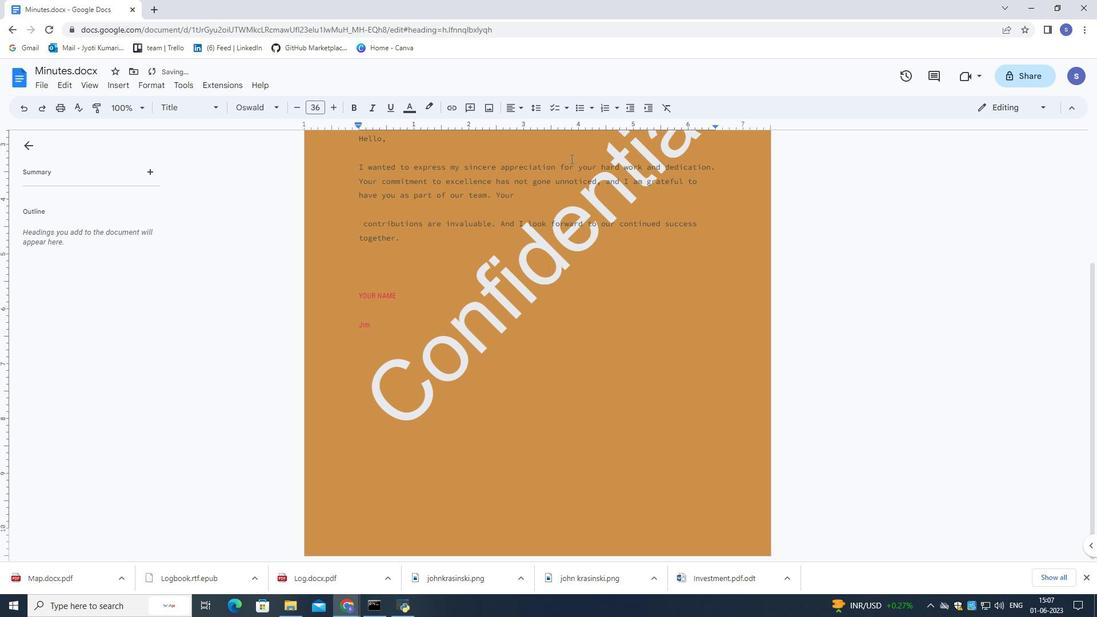 
Action: Mouse scrolled (568, 158) with delta (0, 0)
Screenshot: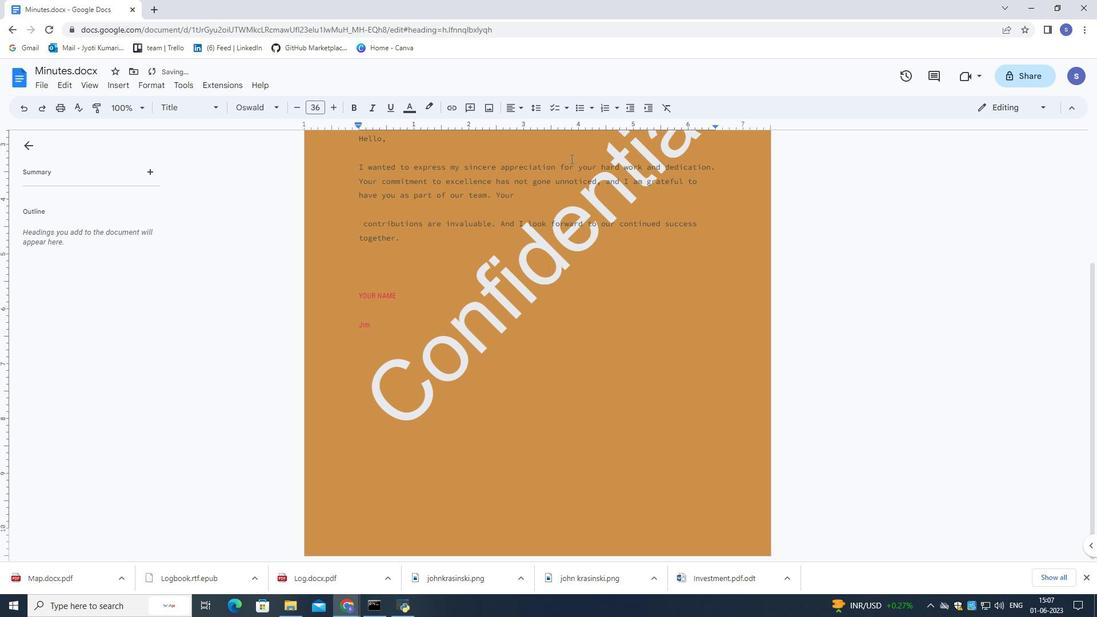
Action: Mouse moved to (568, 158)
Screenshot: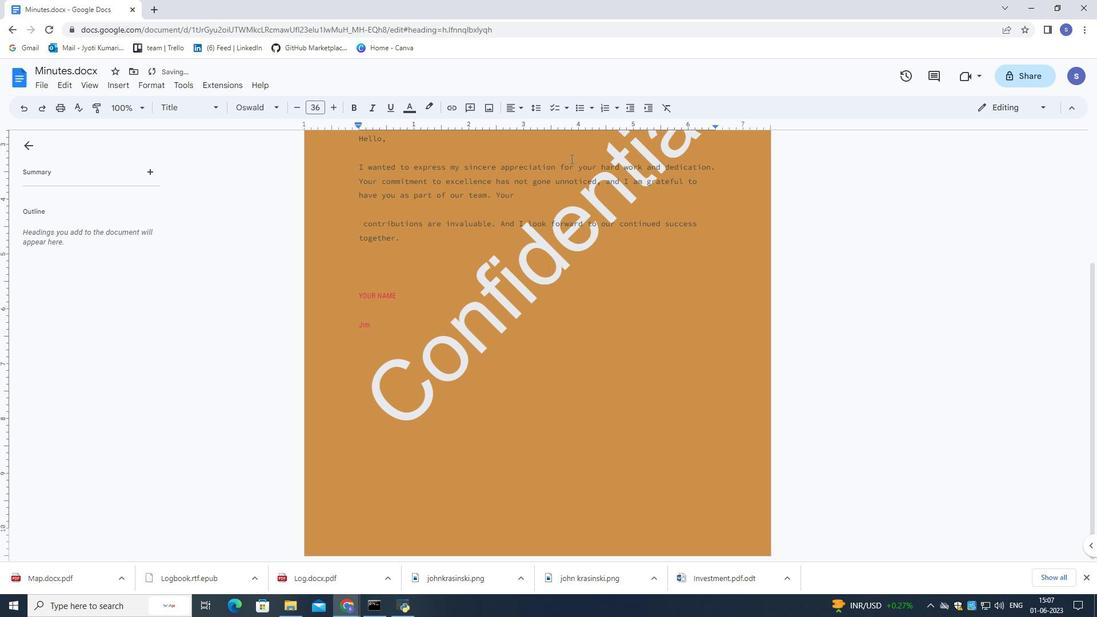 
Action: Mouse scrolled (568, 158) with delta (0, 0)
Screenshot: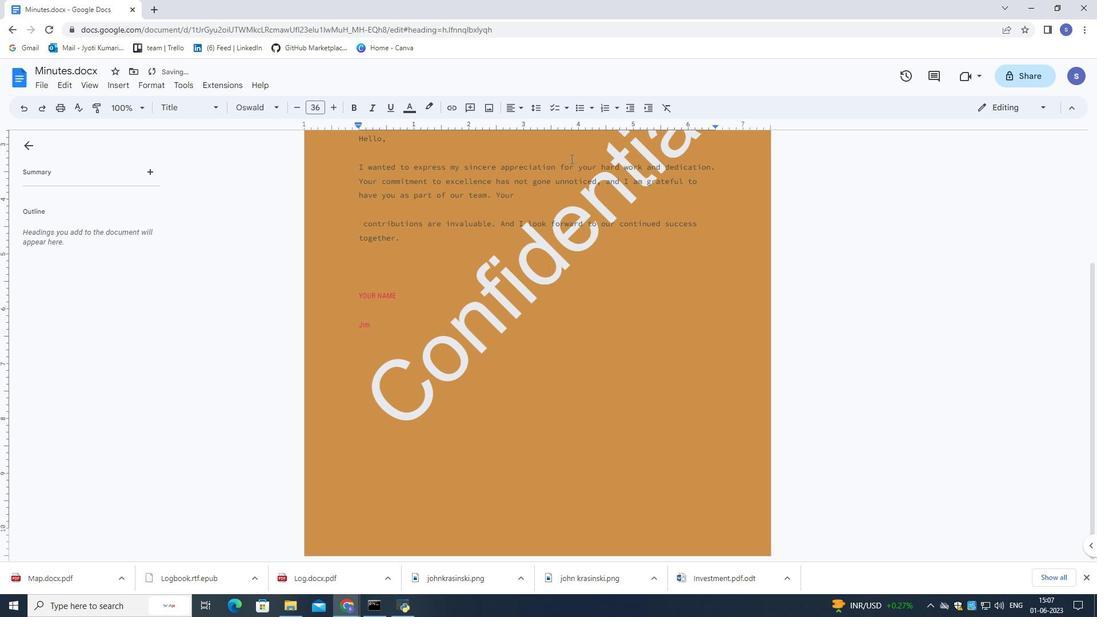 
Action: Mouse moved to (567, 158)
Screenshot: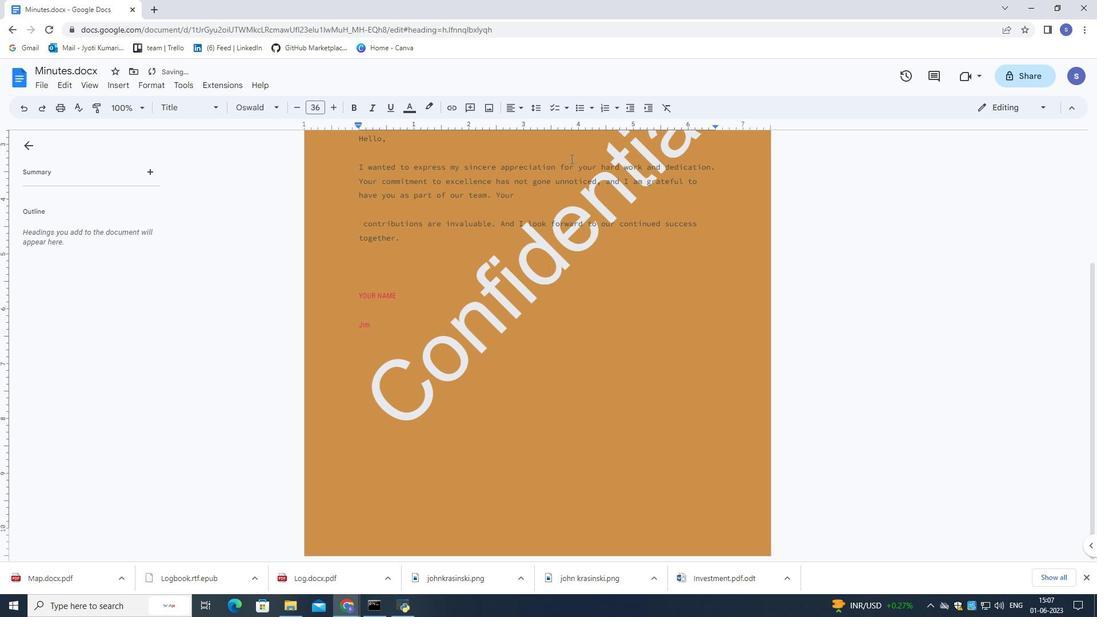 
Action: Mouse scrolled (567, 158) with delta (0, 0)
Screenshot: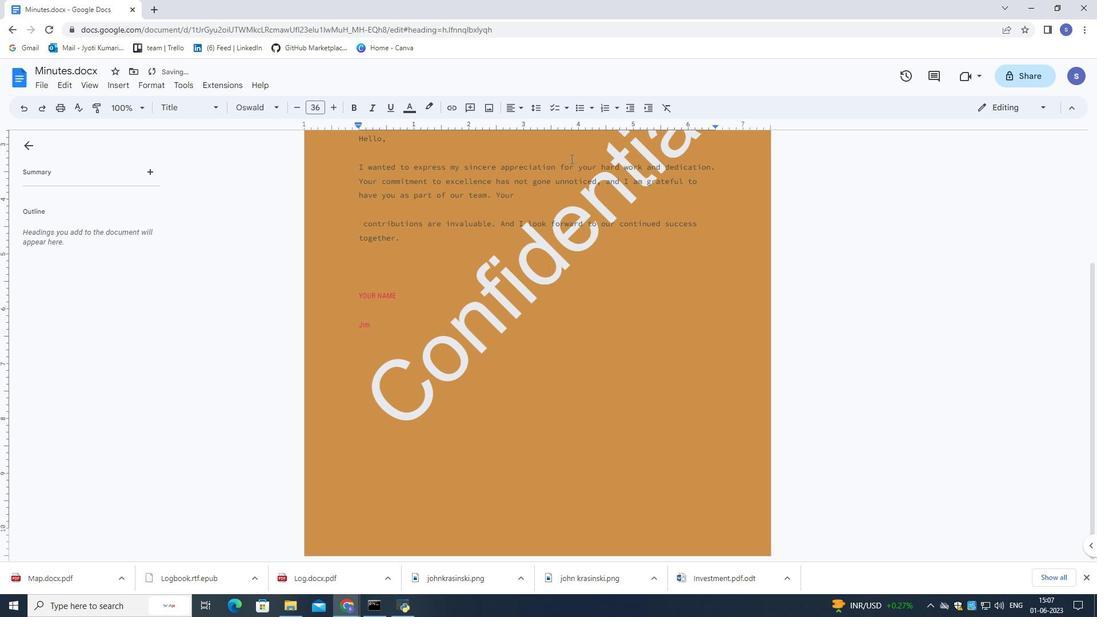
Action: Mouse moved to (566, 159)
Screenshot: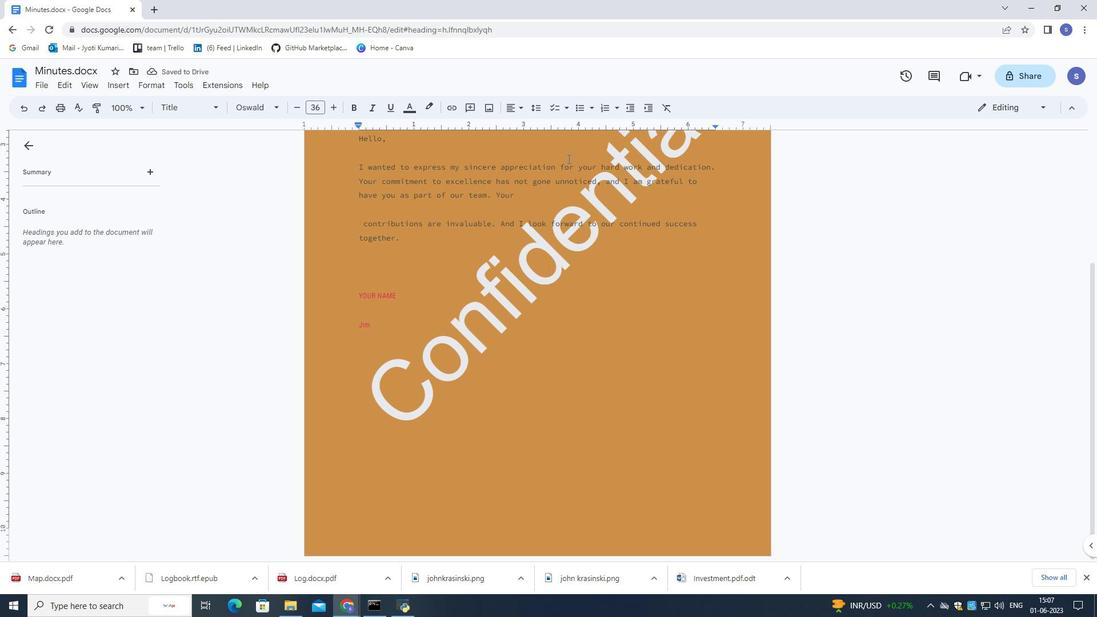 
Action: Mouse scrolled (566, 160) with delta (0, 0)
Screenshot: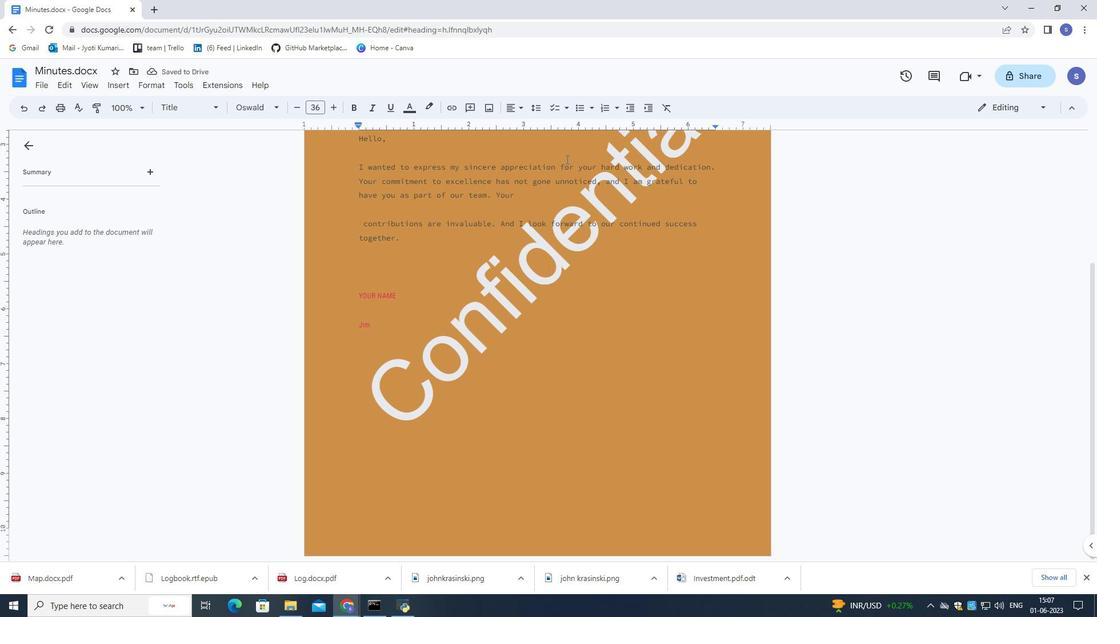 
Action: Mouse scrolled (566, 160) with delta (0, 0)
Screenshot: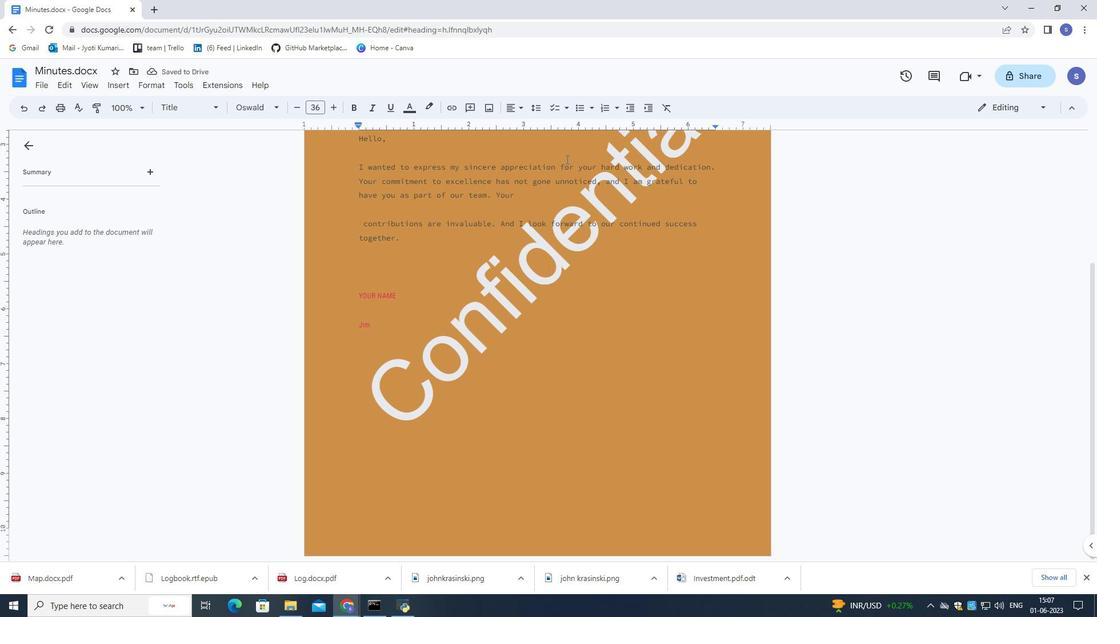 
Action: Mouse scrolled (566, 160) with delta (0, 0)
Screenshot: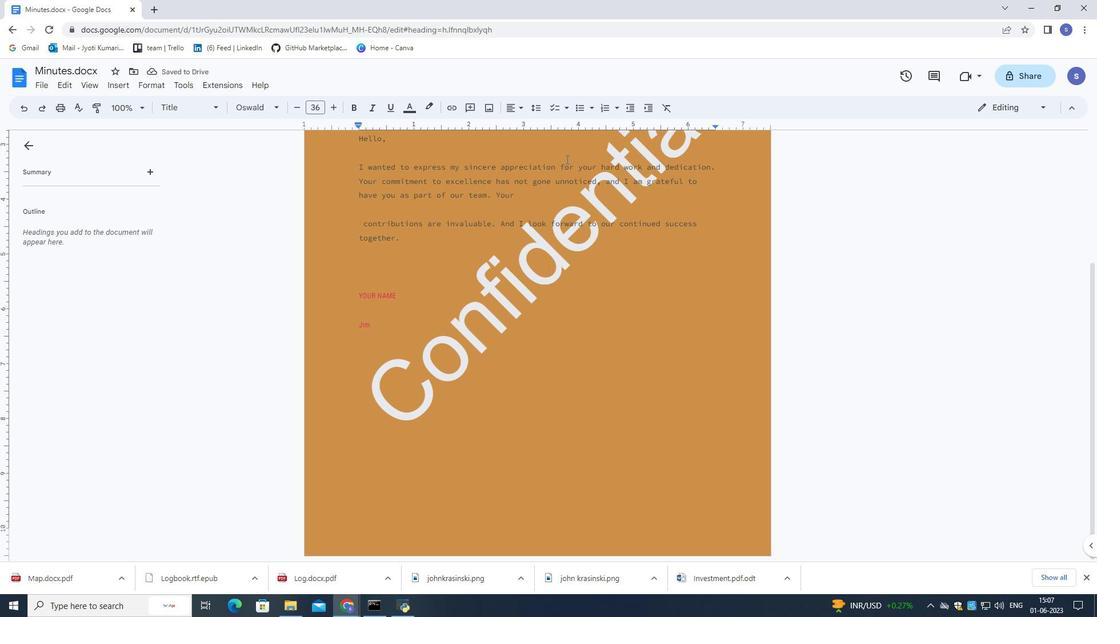 
Action: Mouse scrolled (566, 160) with delta (0, 0)
Screenshot: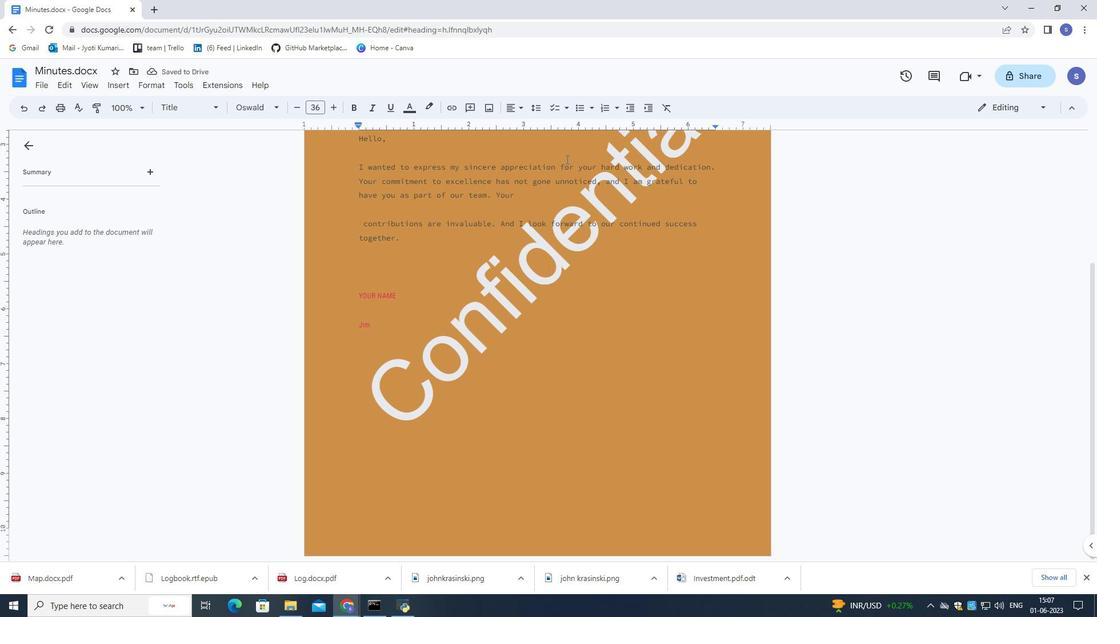 
Action: Mouse scrolled (566, 160) with delta (0, 0)
Screenshot: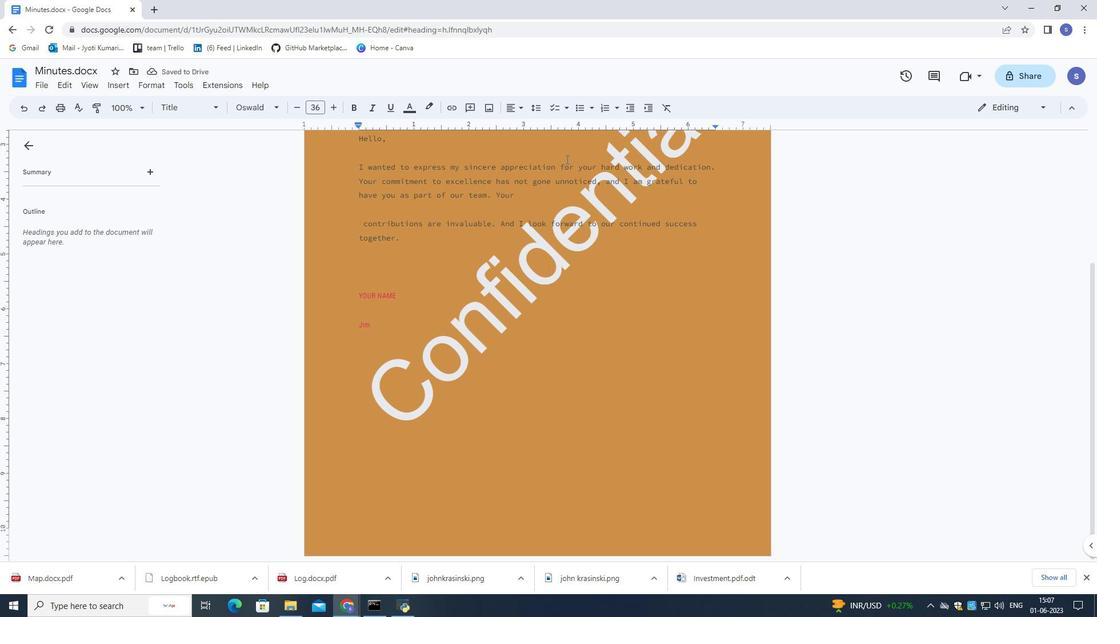 
Action: Mouse scrolled (566, 160) with delta (0, 0)
Screenshot: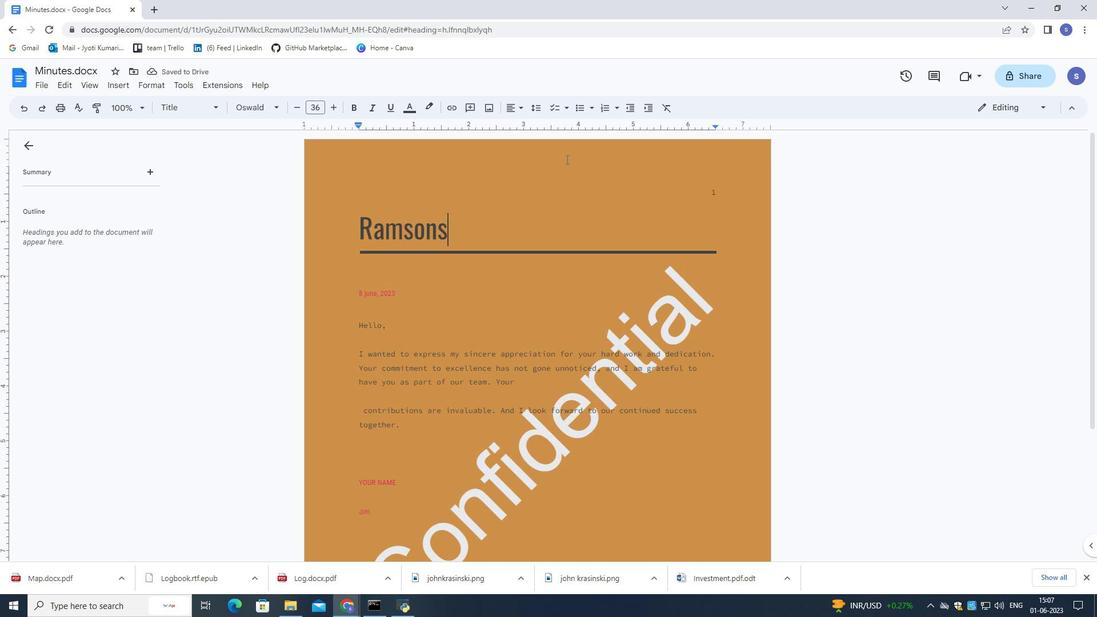 
Action: Mouse scrolled (566, 160) with delta (0, 0)
Screenshot: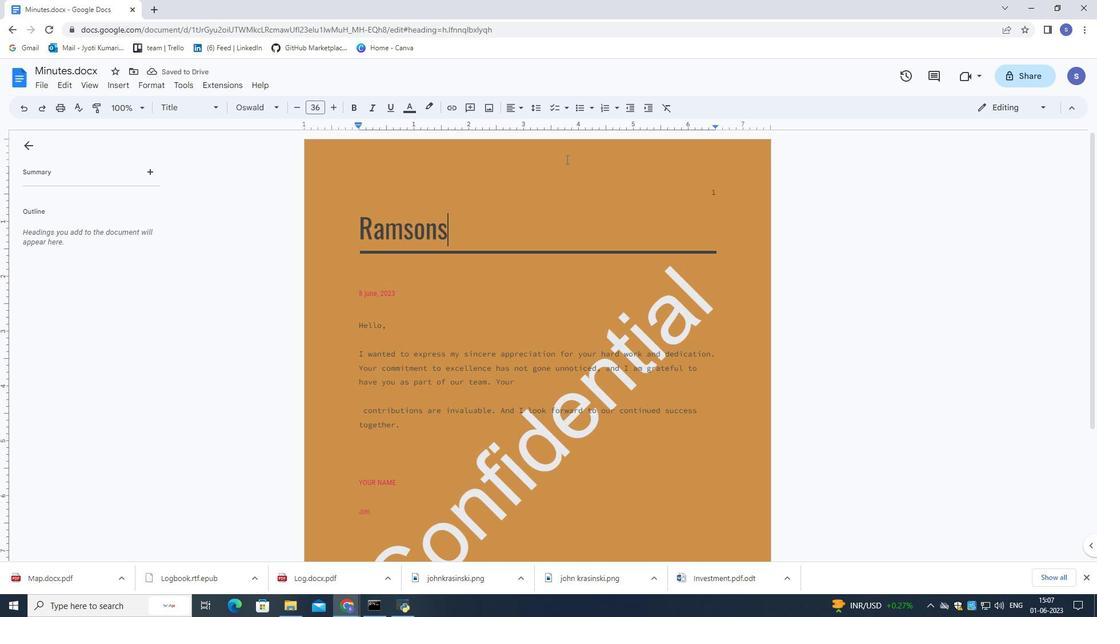 
Action: Mouse scrolled (566, 160) with delta (0, 0)
Screenshot: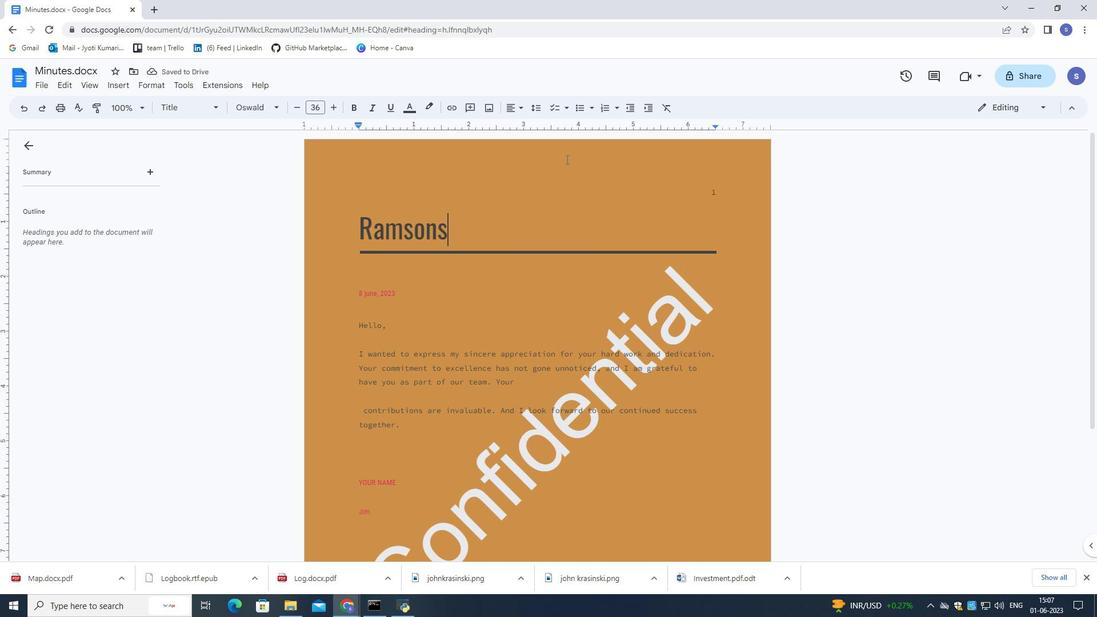 
Action: Mouse scrolled (566, 160) with delta (0, 0)
Screenshot: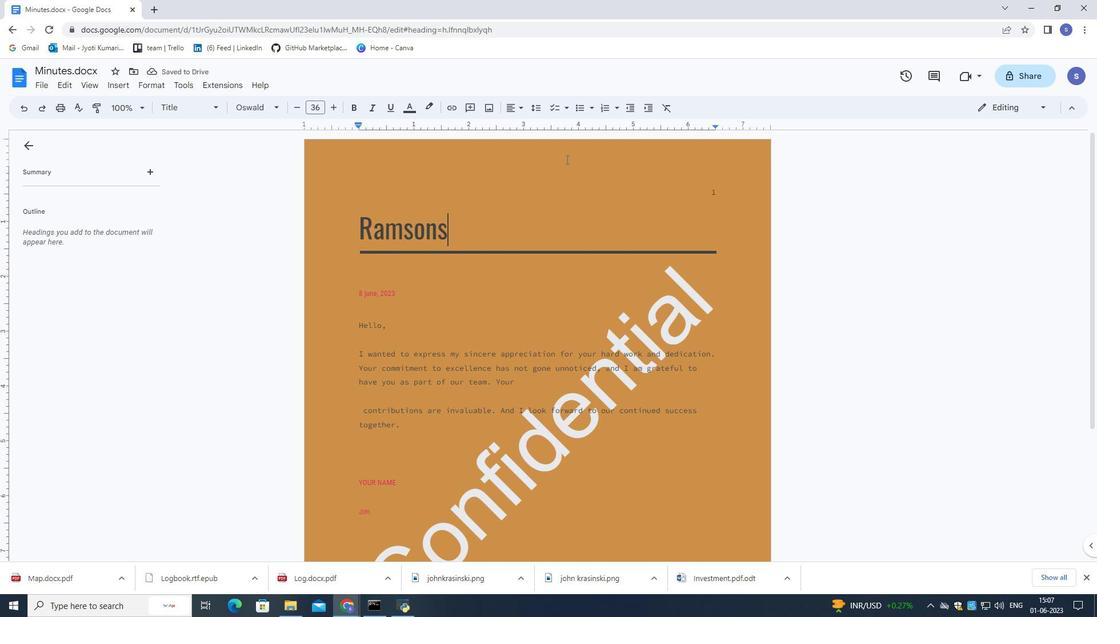 
Action: Mouse moved to (552, 153)
Screenshot: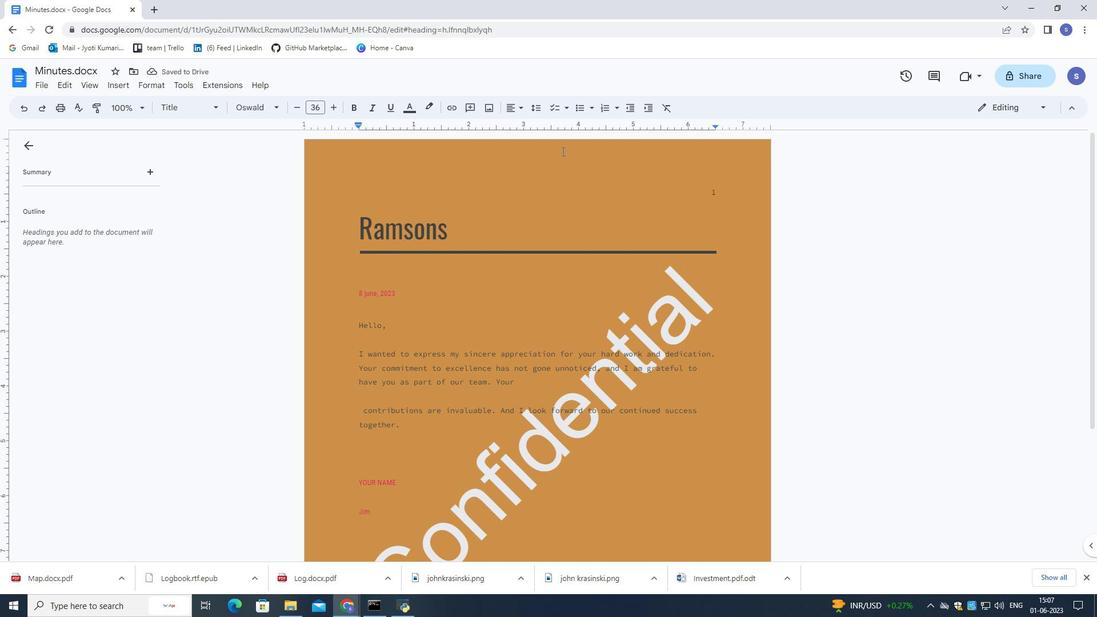 
